 Task: For heading Use Nunito with green colour & bold.  font size for heading20,  'Change the font style of data to'Nunito and font size to 12,  Change the alignment of both headline & data to Align left In the sheet  DashboardFinSummarybook
Action: Mouse moved to (76, 138)
Screenshot: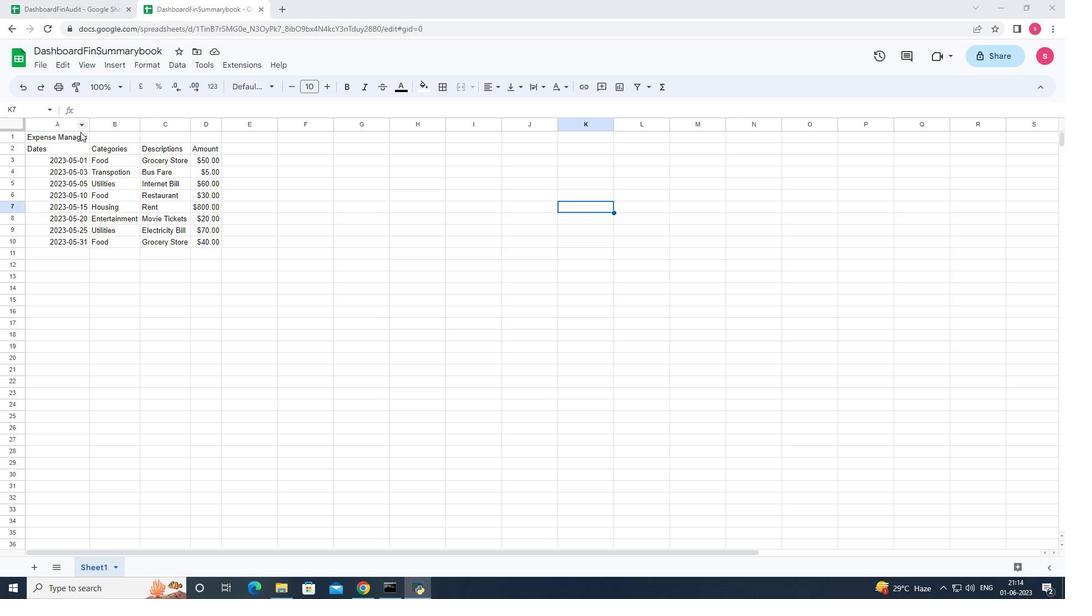 
Action: Mouse pressed left at (76, 138)
Screenshot: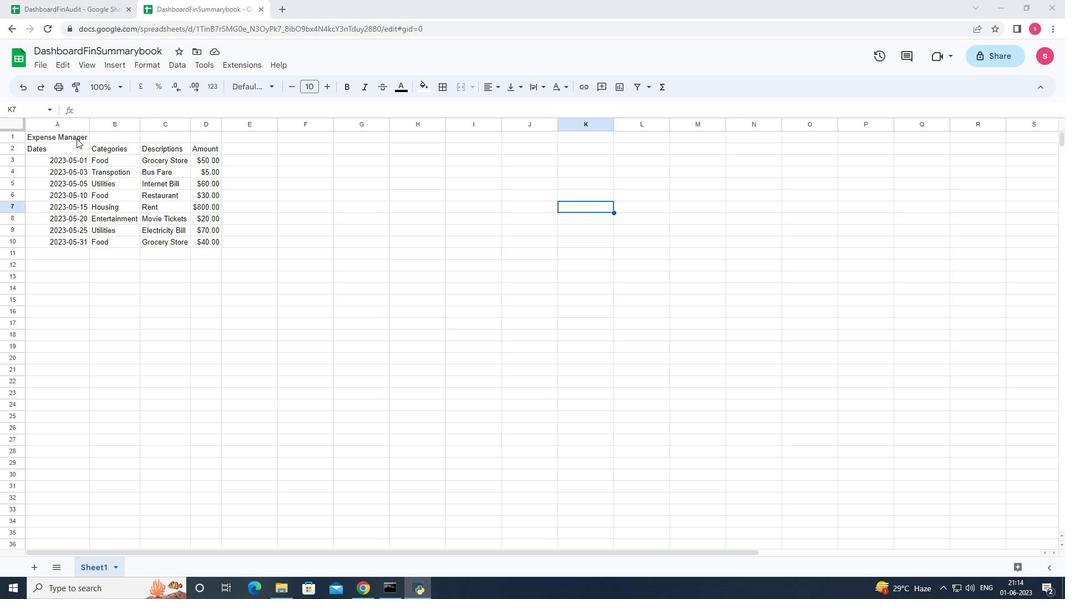 
Action: Mouse moved to (263, 91)
Screenshot: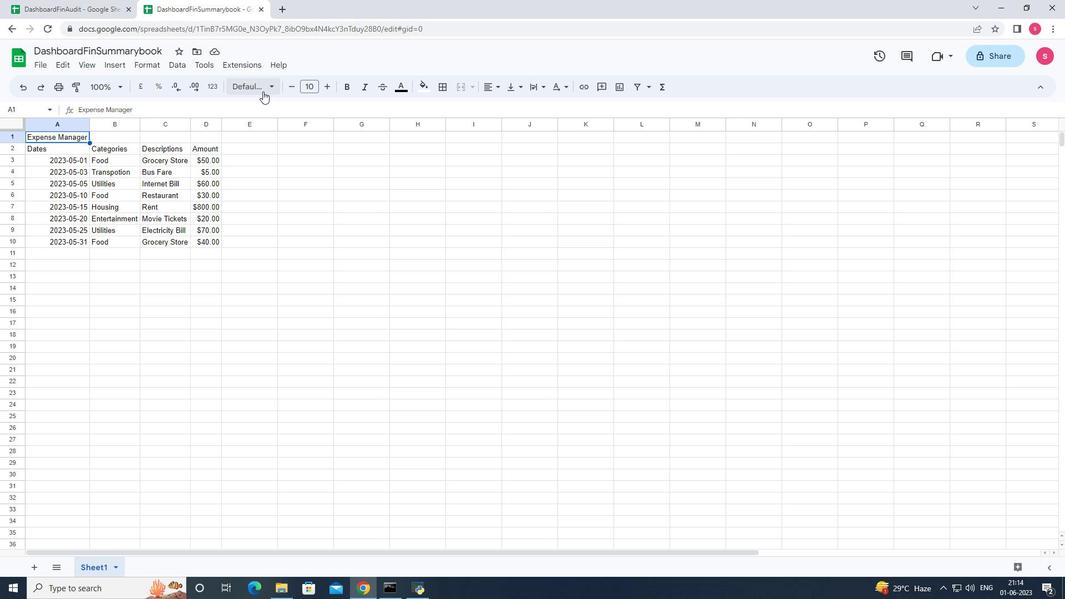 
Action: Mouse pressed left at (263, 91)
Screenshot: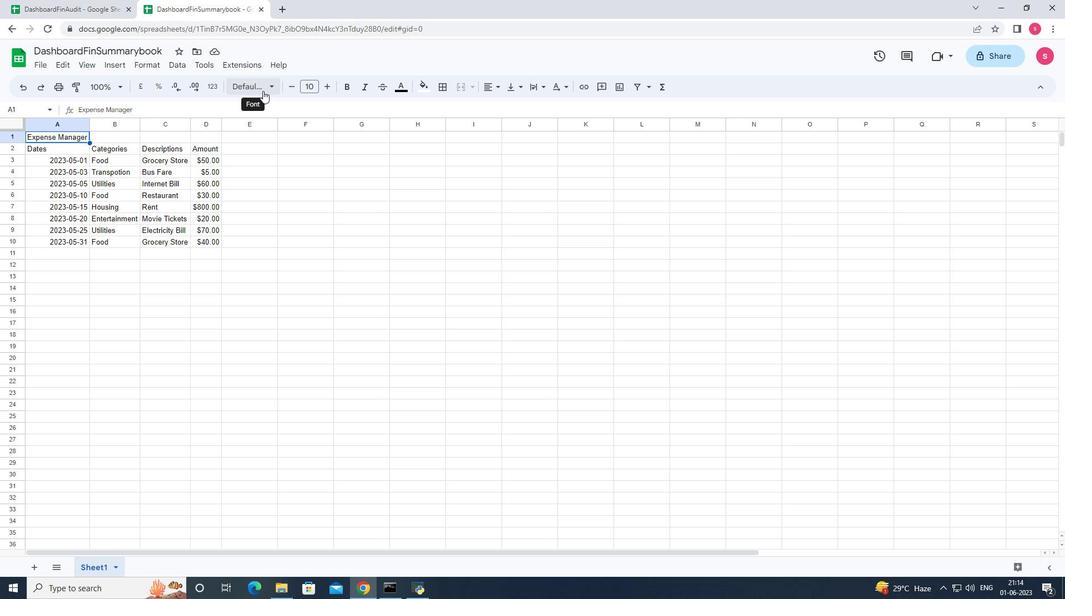 
Action: Mouse moved to (266, 513)
Screenshot: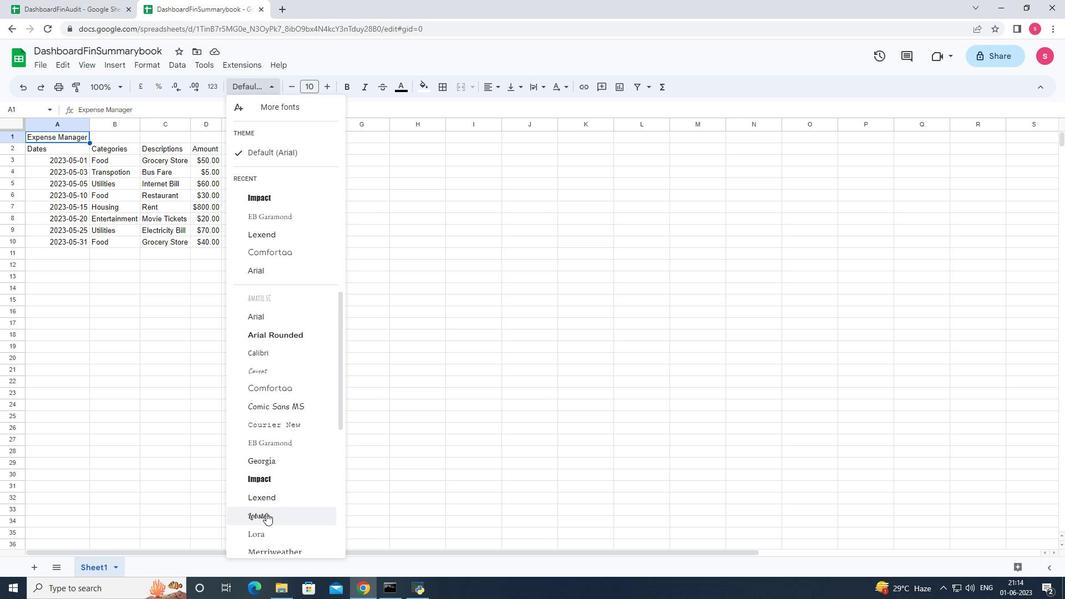 
Action: Mouse scrolled (266, 513) with delta (0, 0)
Screenshot: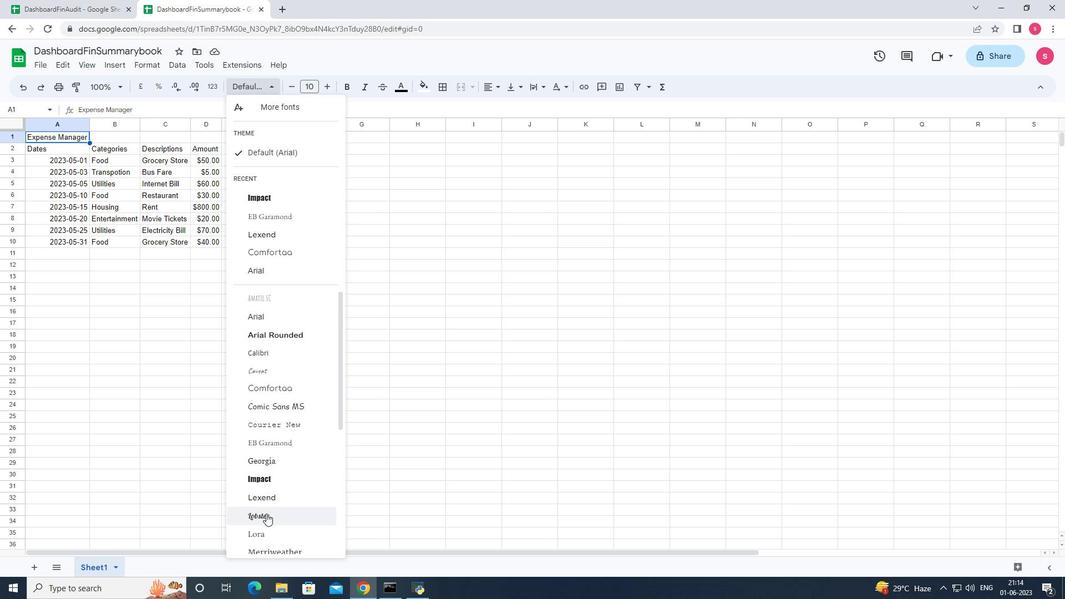 
Action: Mouse moved to (291, 365)
Screenshot: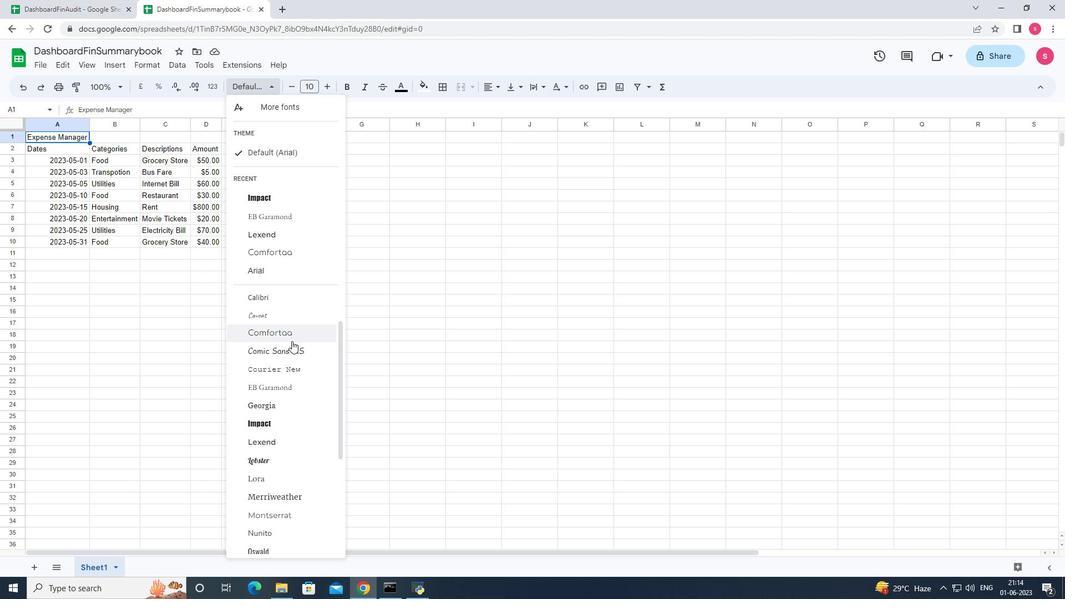 
Action: Mouse scrolled (291, 365) with delta (0, 0)
Screenshot: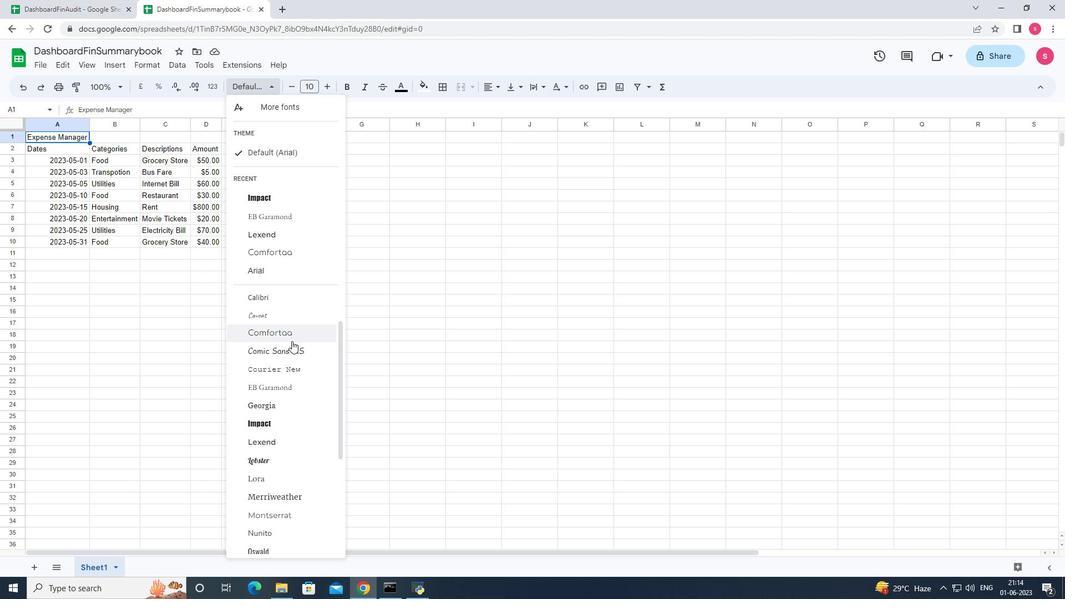 
Action: Mouse moved to (291, 413)
Screenshot: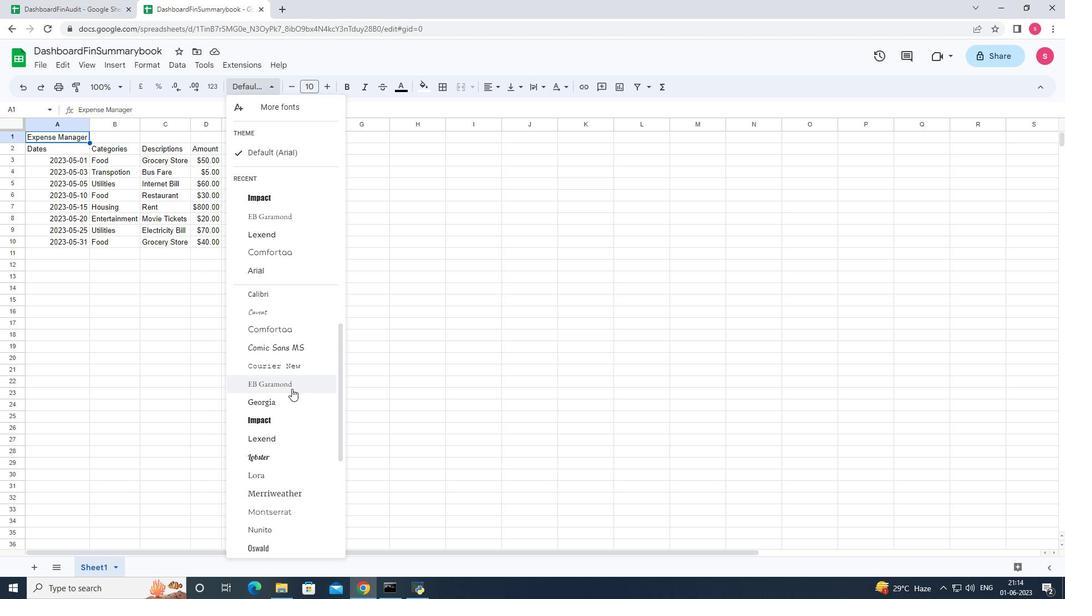 
Action: Mouse scrolled (291, 413) with delta (0, 0)
Screenshot: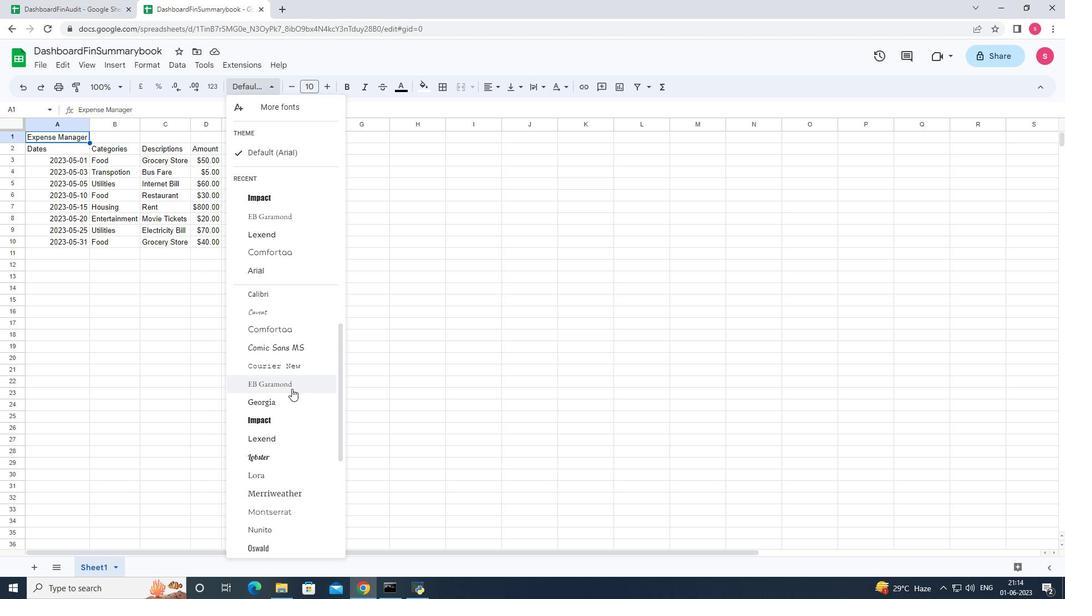 
Action: Mouse moved to (295, 422)
Screenshot: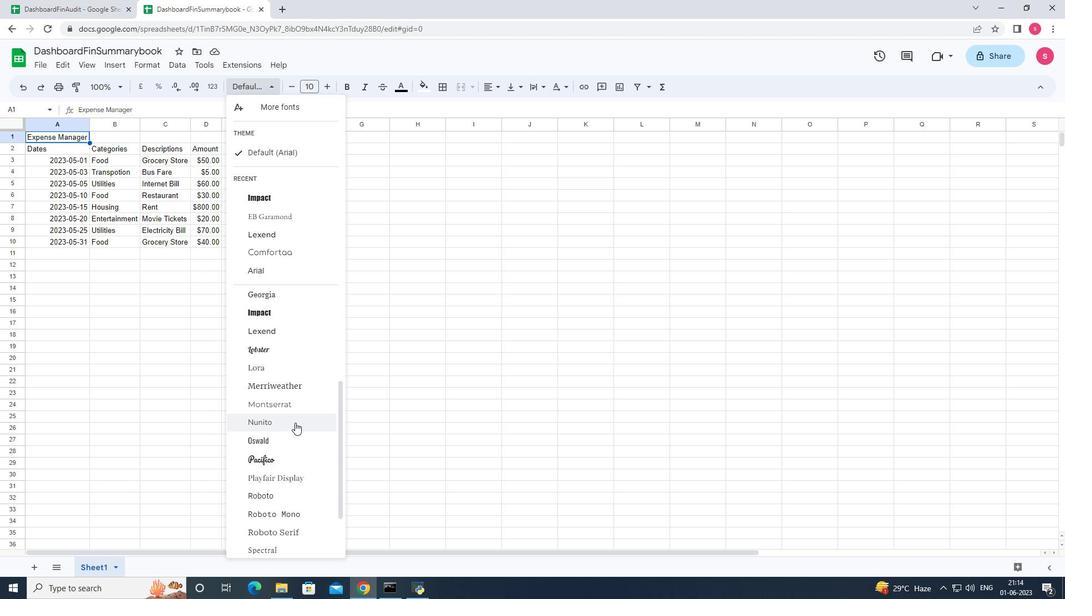 
Action: Mouse pressed left at (295, 422)
Screenshot: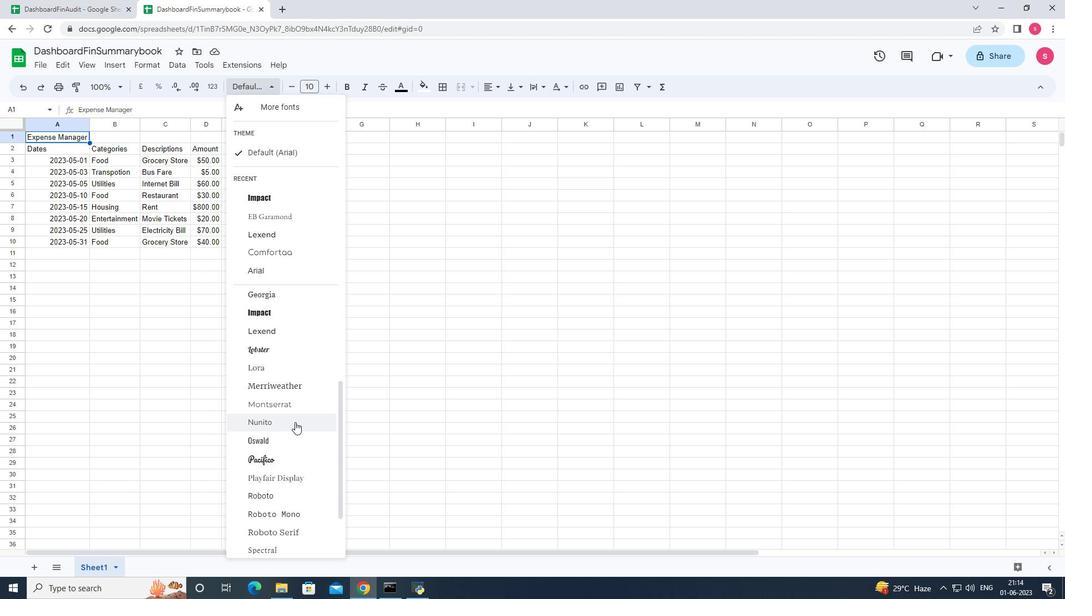 
Action: Mouse moved to (408, 87)
Screenshot: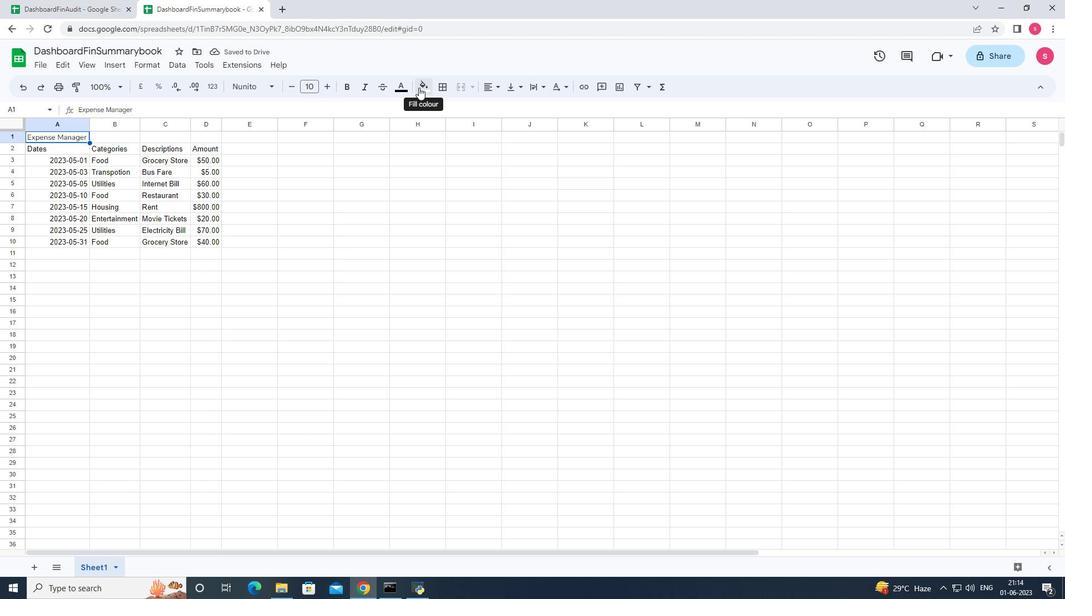 
Action: Mouse pressed left at (408, 87)
Screenshot: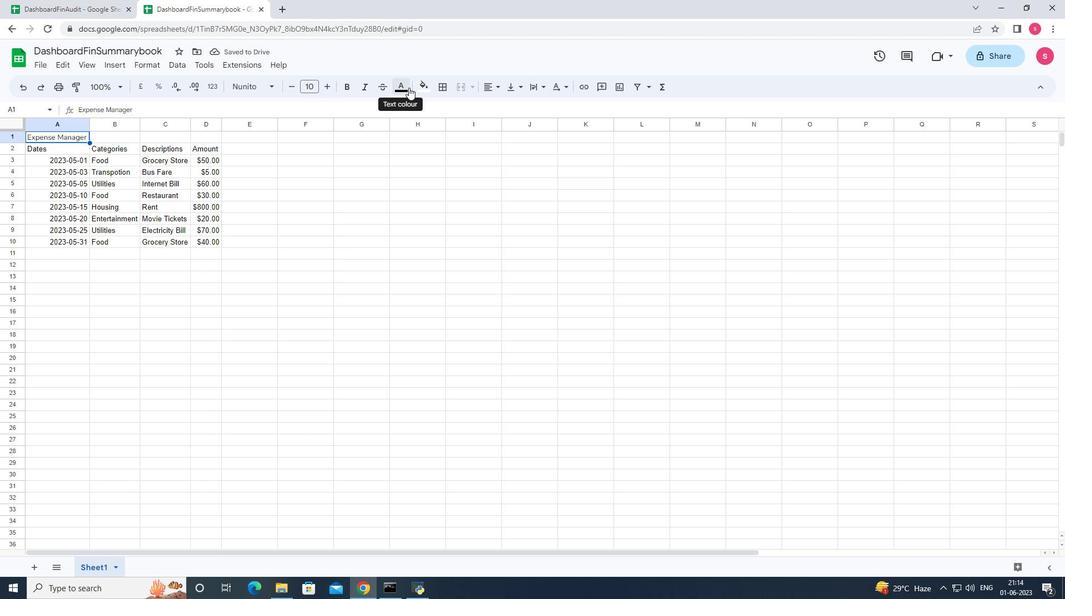 
Action: Mouse moved to (455, 138)
Screenshot: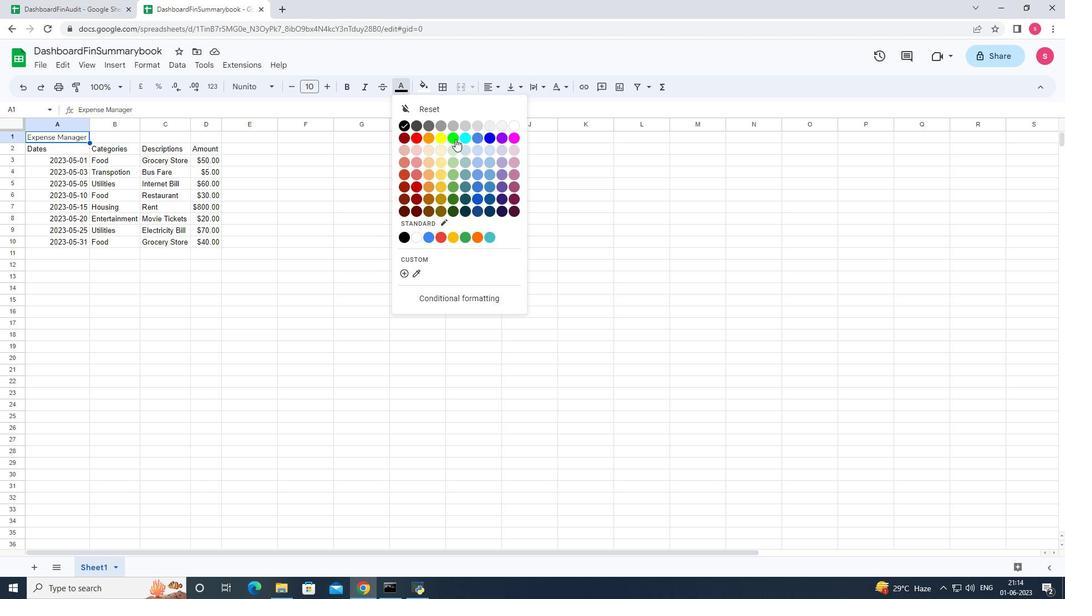 
Action: Mouse pressed left at (455, 138)
Screenshot: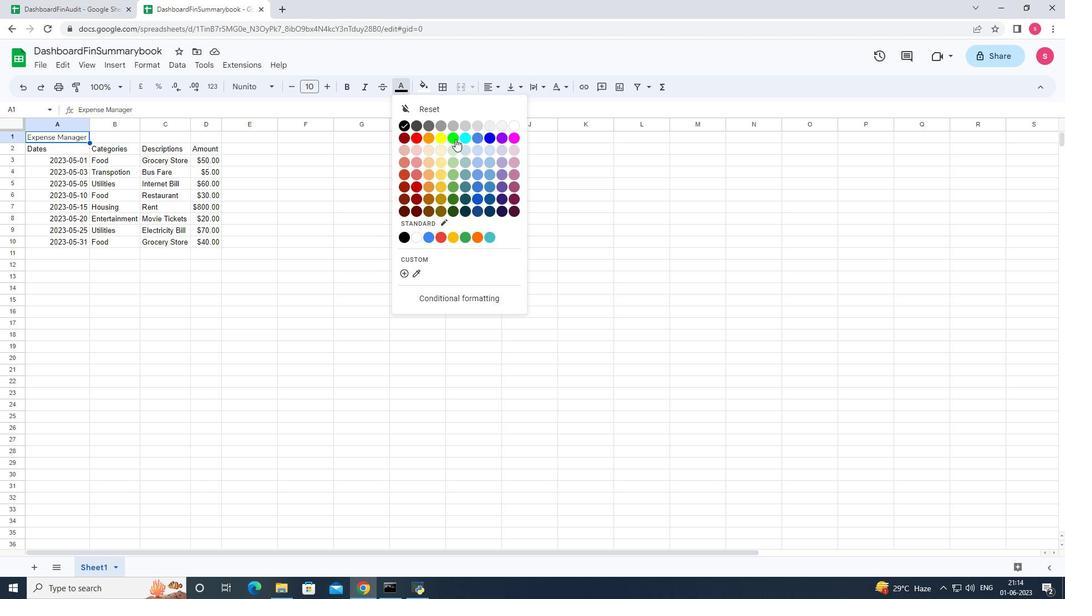 
Action: Mouse moved to (349, 92)
Screenshot: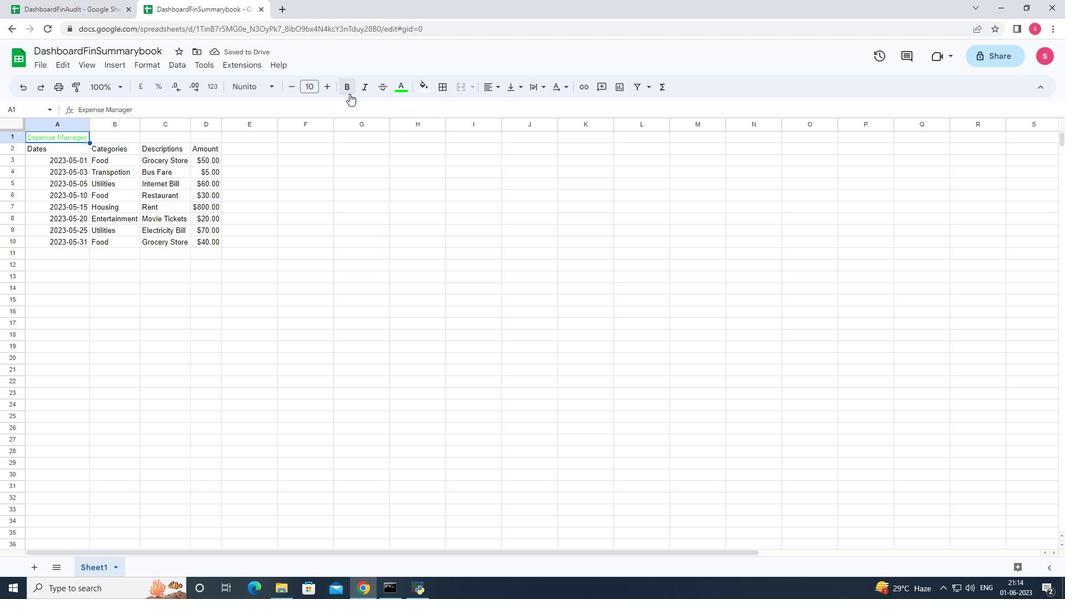 
Action: Mouse pressed left at (349, 92)
Screenshot: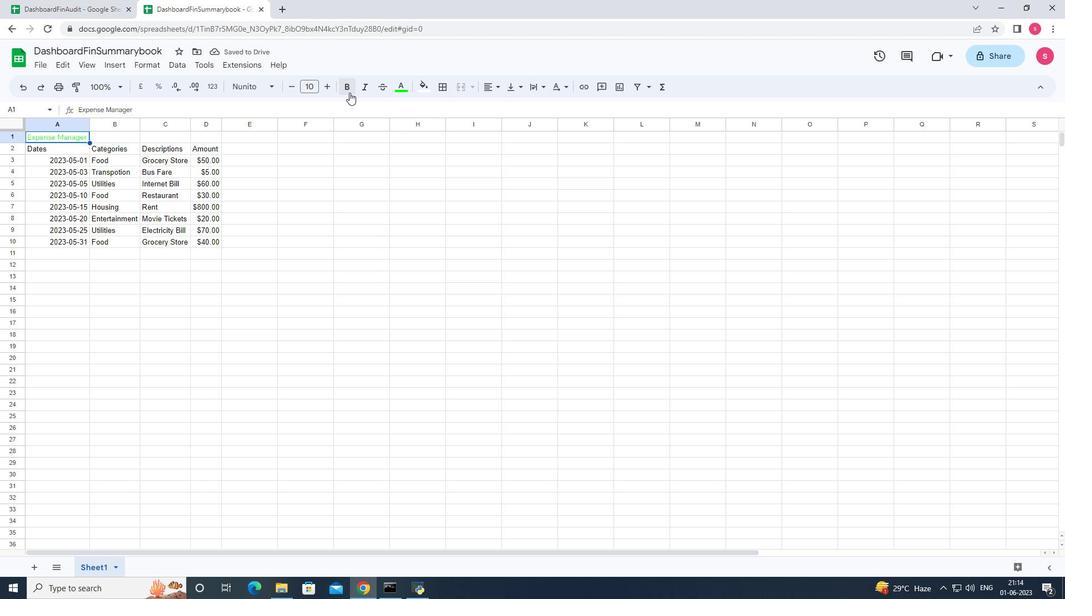 
Action: Mouse moved to (327, 92)
Screenshot: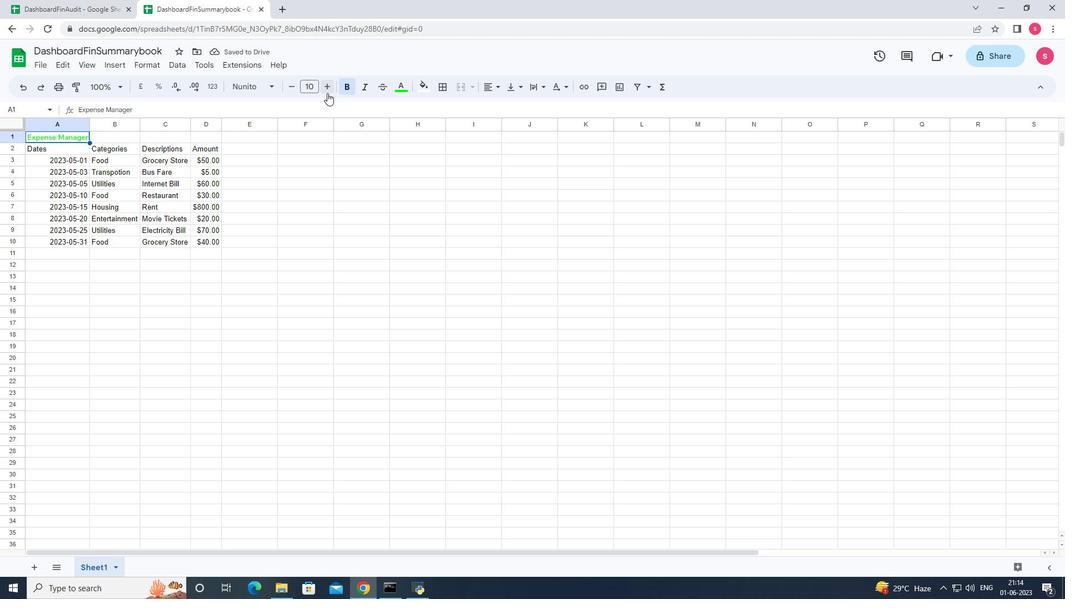 
Action: Mouse pressed left at (327, 92)
Screenshot: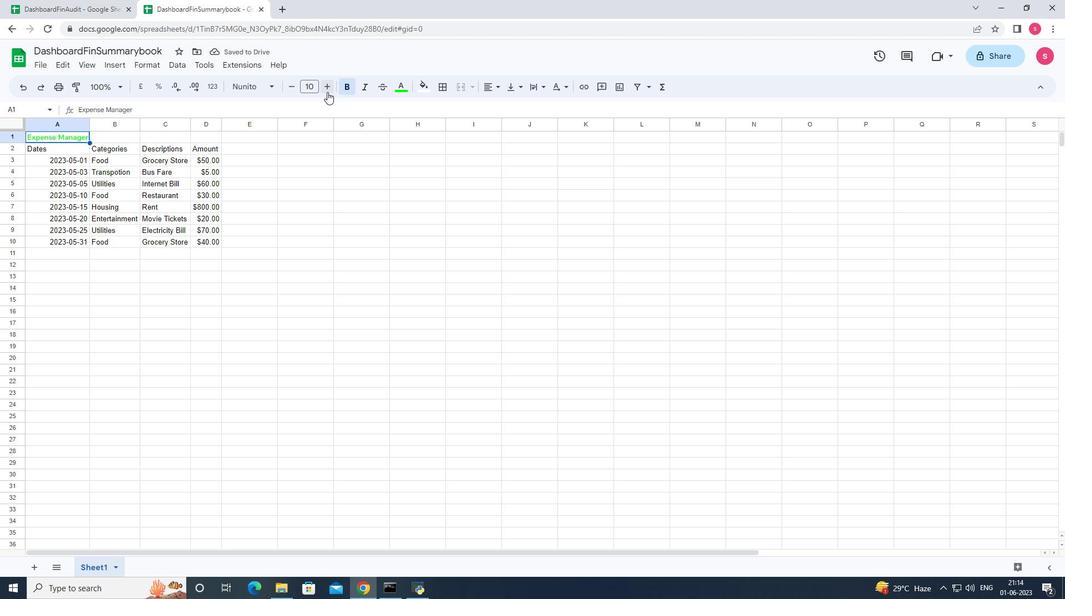 
Action: Mouse pressed left at (327, 92)
Screenshot: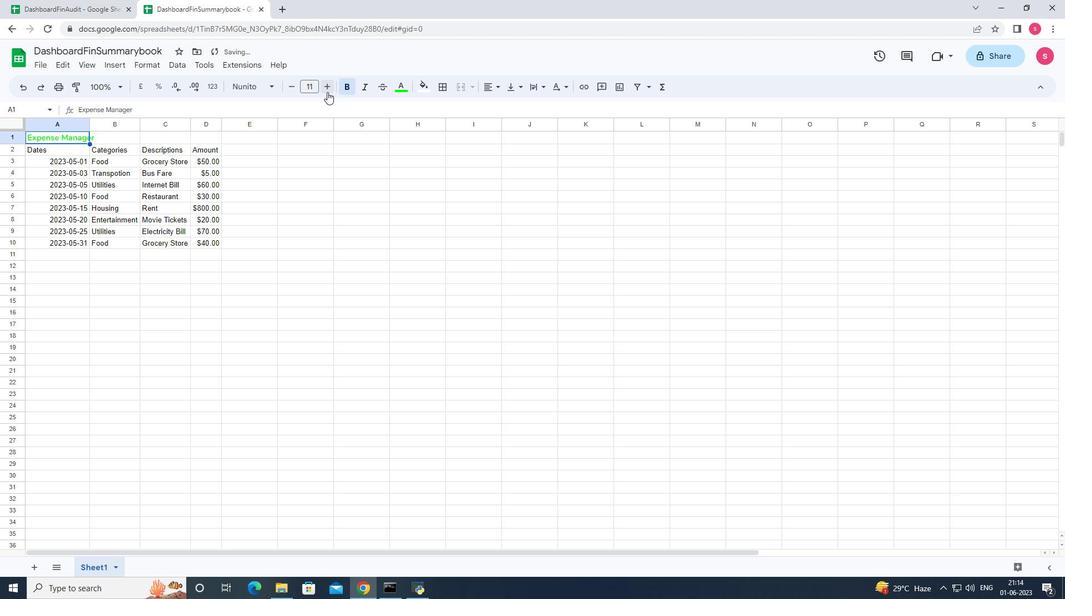 
Action: Mouse pressed left at (327, 92)
Screenshot: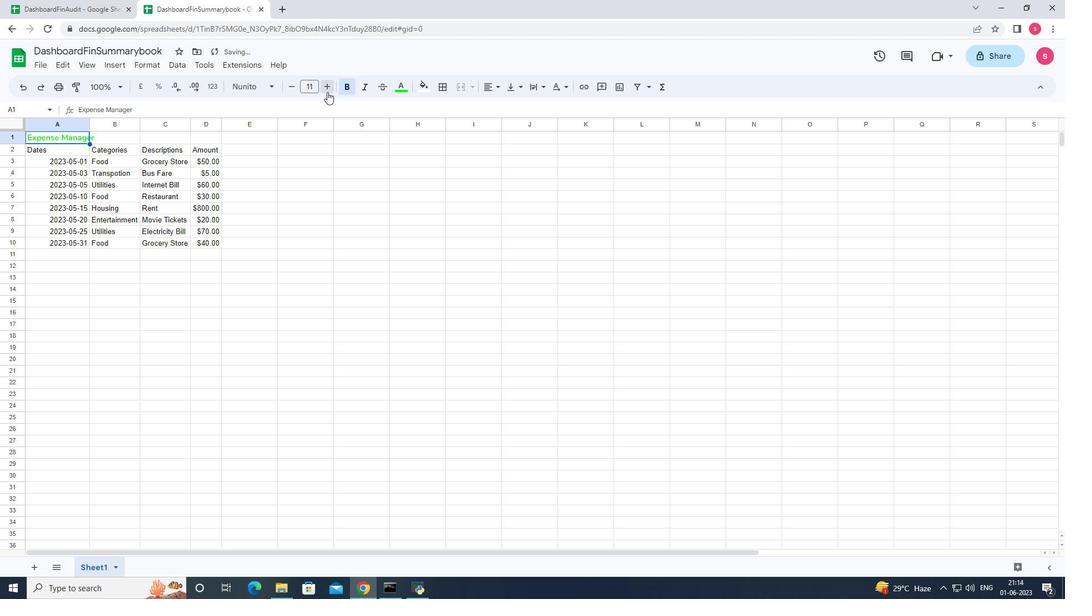 
Action: Mouse pressed left at (327, 92)
Screenshot: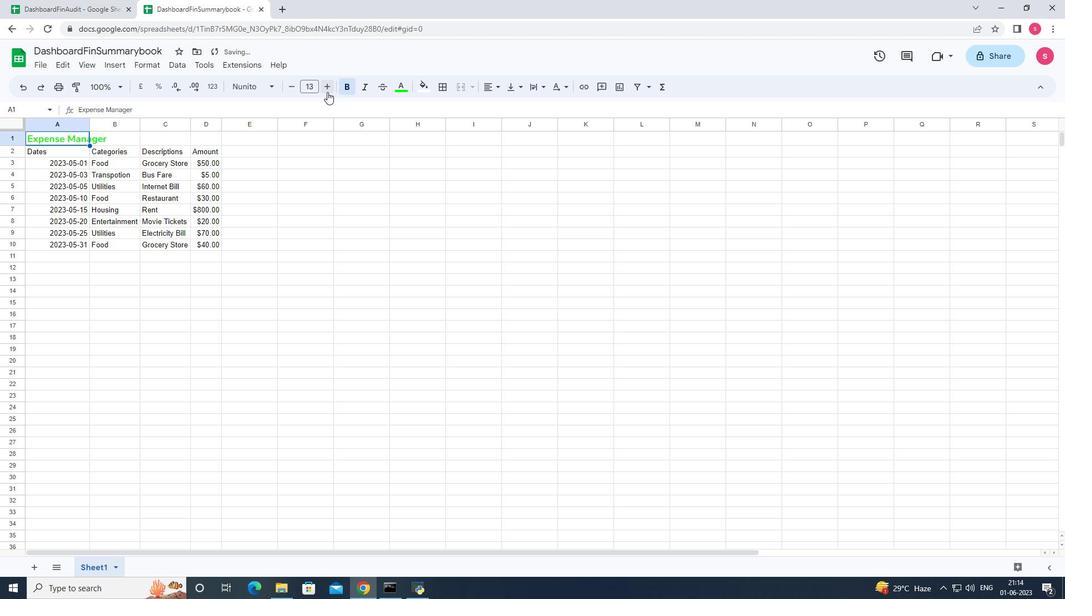 
Action: Mouse pressed left at (327, 92)
Screenshot: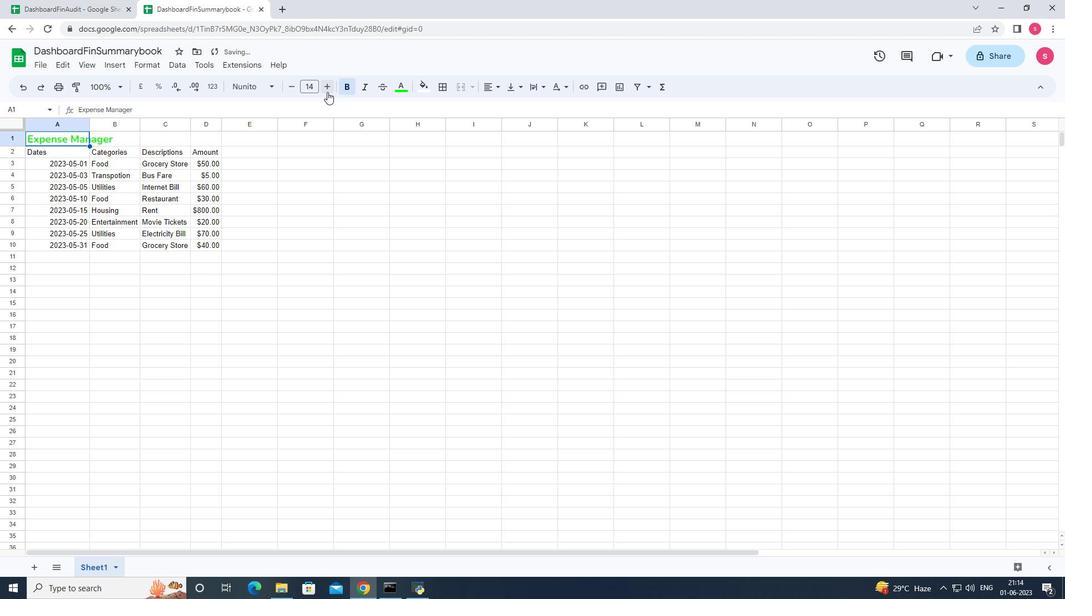 
Action: Mouse pressed left at (327, 92)
Screenshot: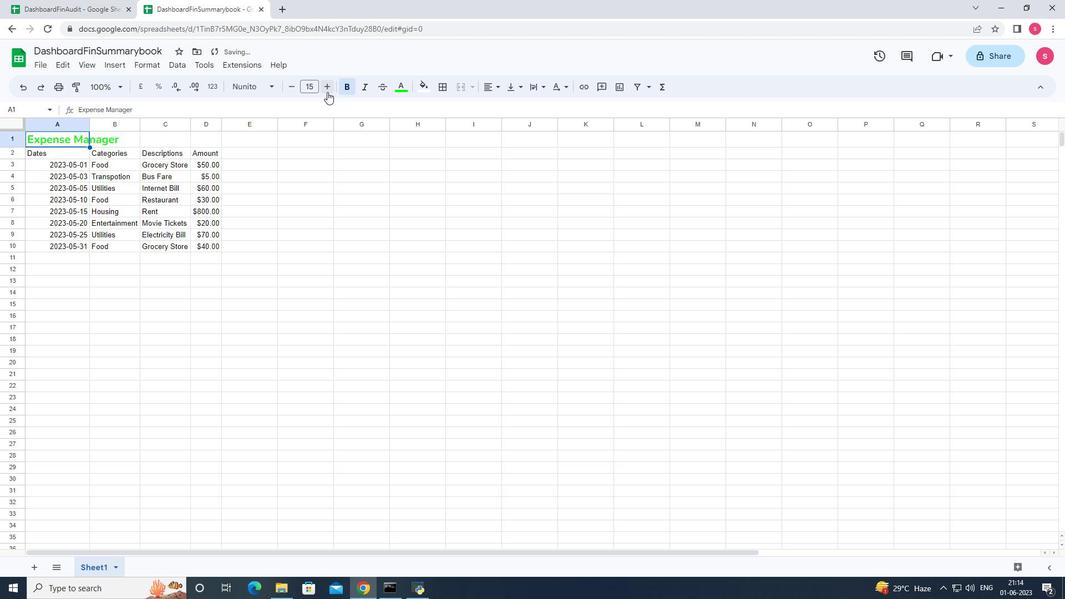 
Action: Mouse pressed left at (327, 92)
Screenshot: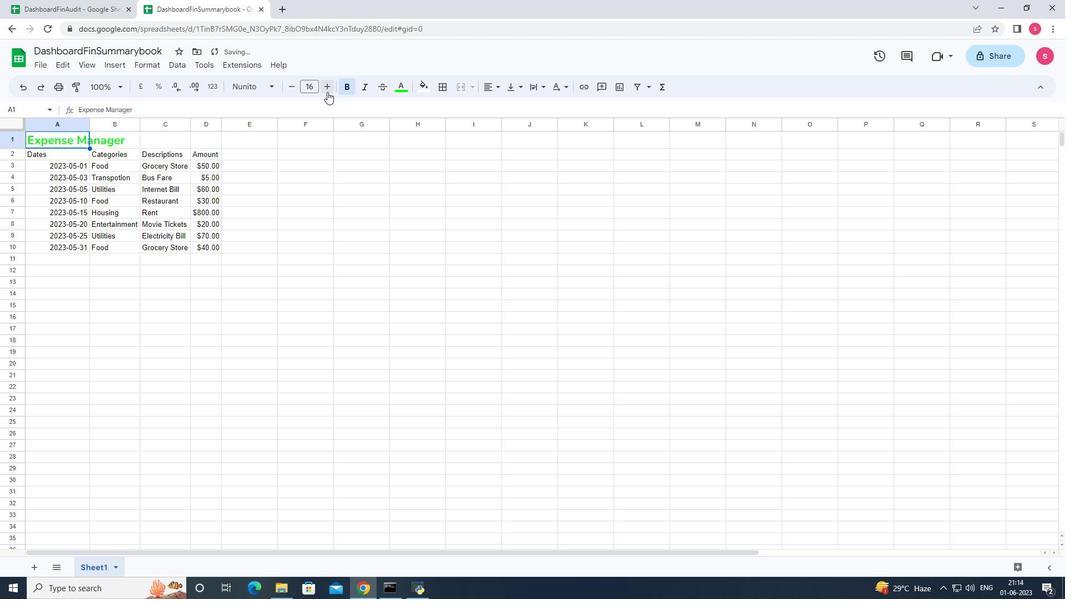 
Action: Mouse pressed left at (327, 92)
Screenshot: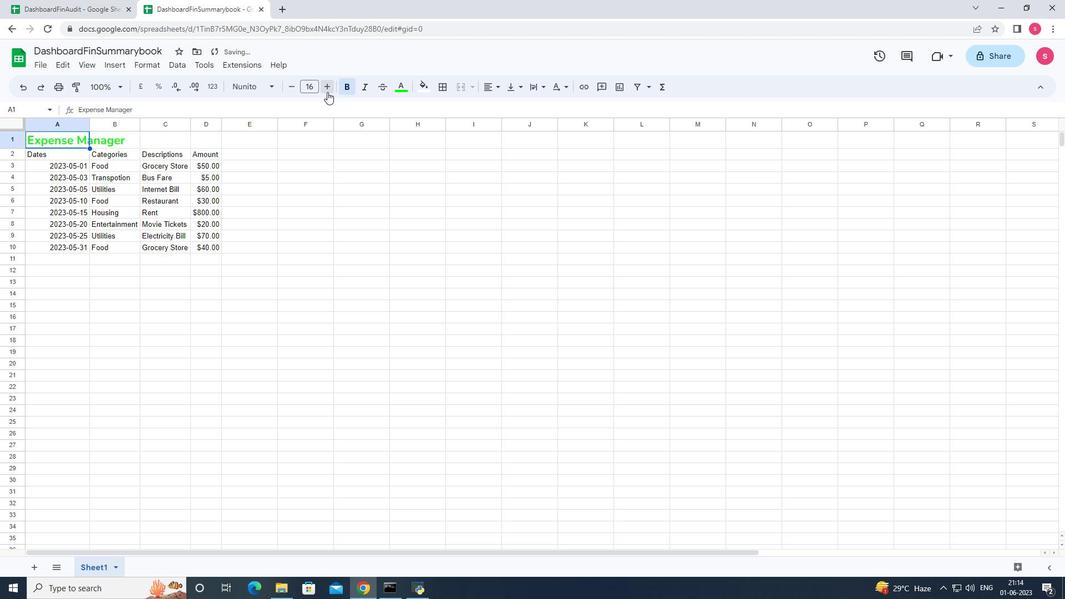
Action: Mouse pressed left at (327, 92)
Screenshot: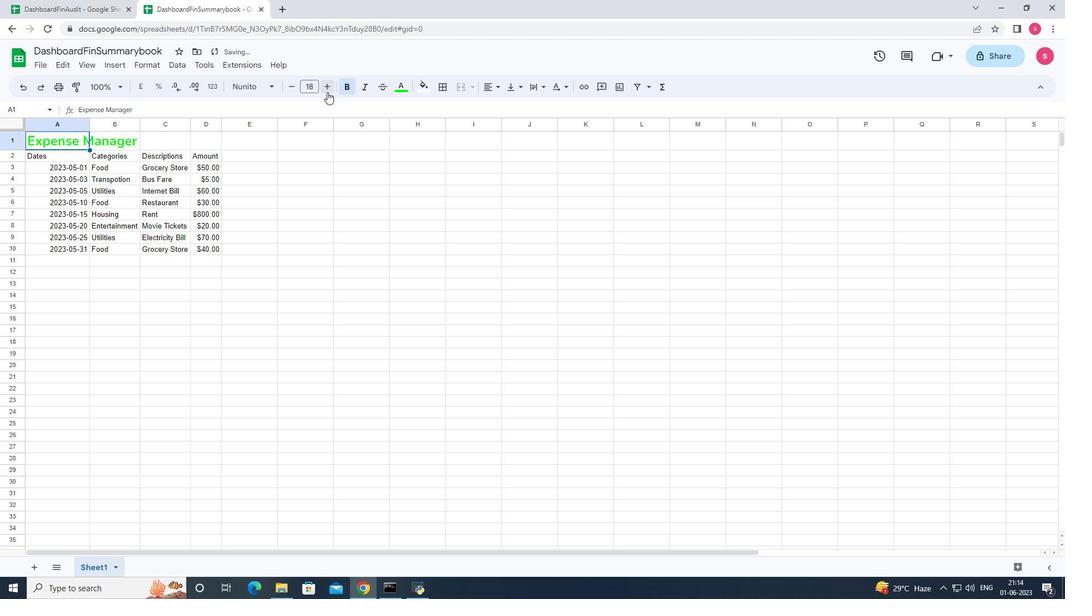 
Action: Mouse pressed left at (327, 92)
Screenshot: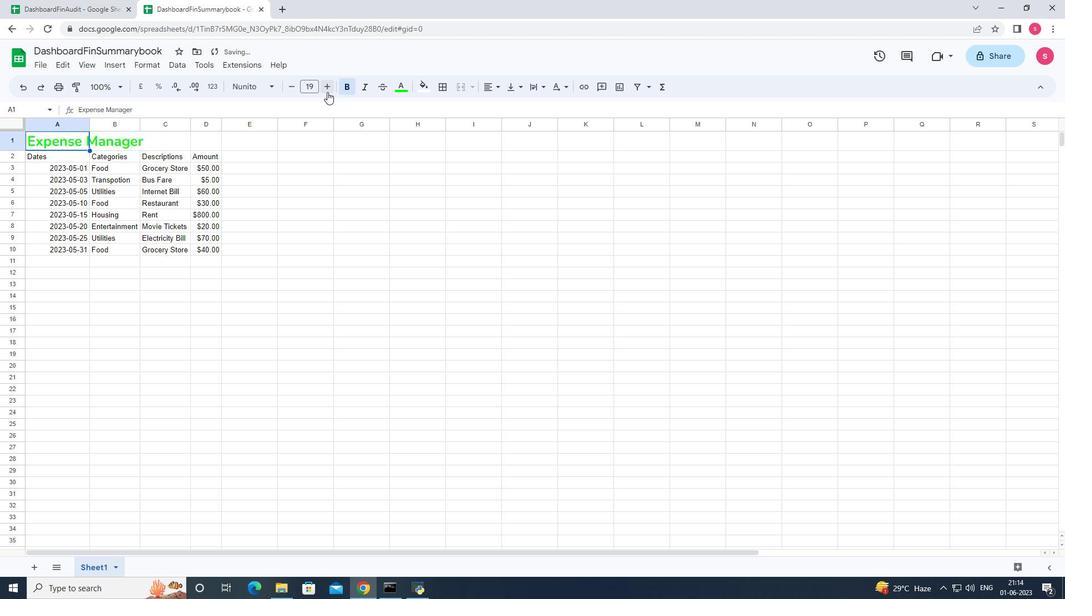 
Action: Mouse moved to (373, 253)
Screenshot: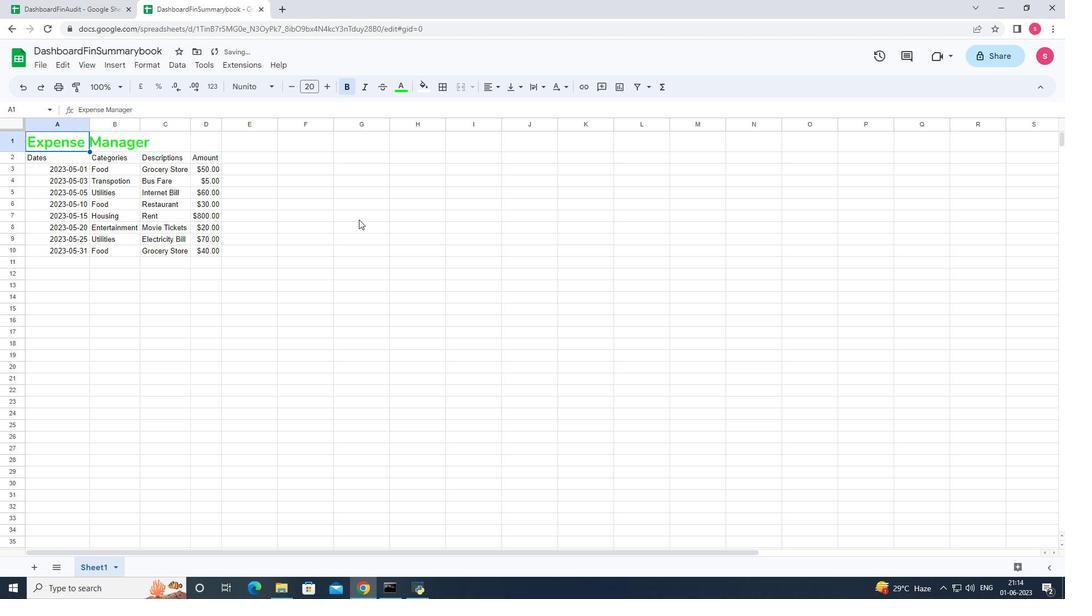 
Action: Mouse pressed left at (373, 253)
Screenshot: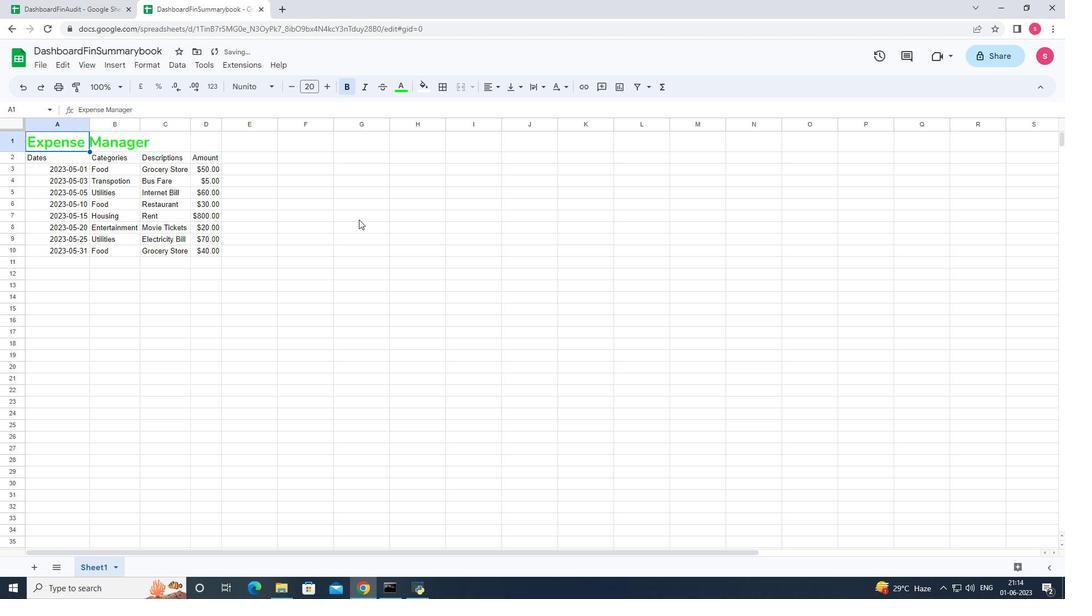 
Action: Mouse moved to (31, 158)
Screenshot: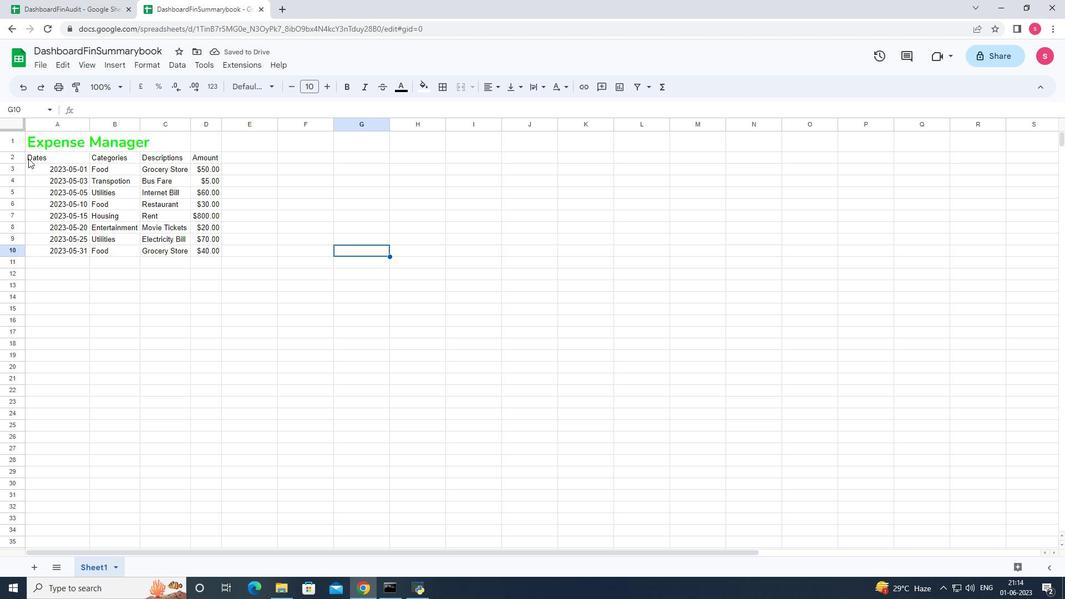 
Action: Mouse pressed left at (31, 158)
Screenshot: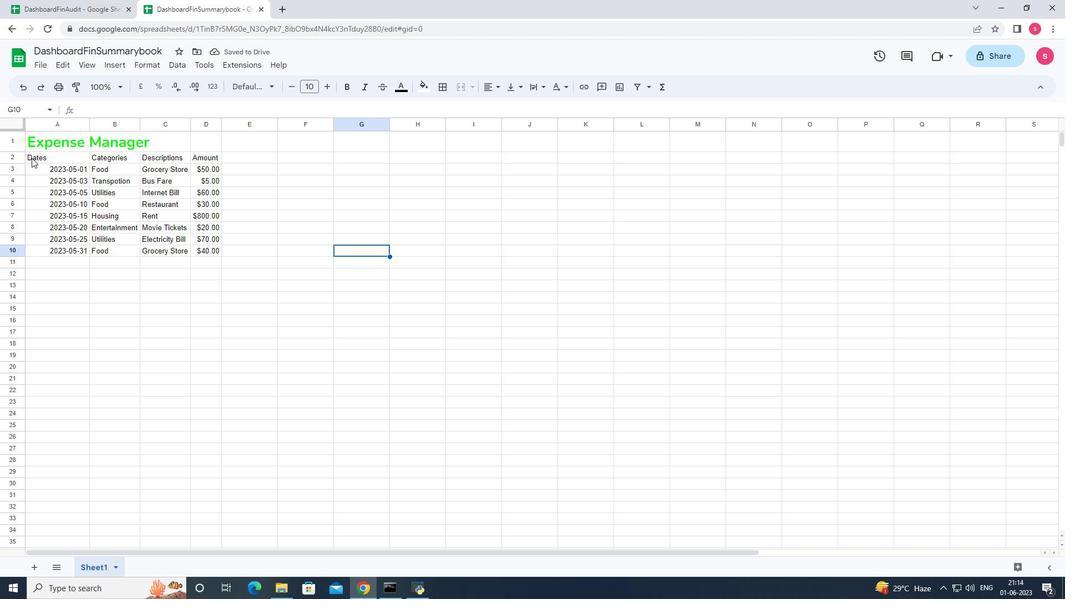 
Action: Mouse moved to (258, 91)
Screenshot: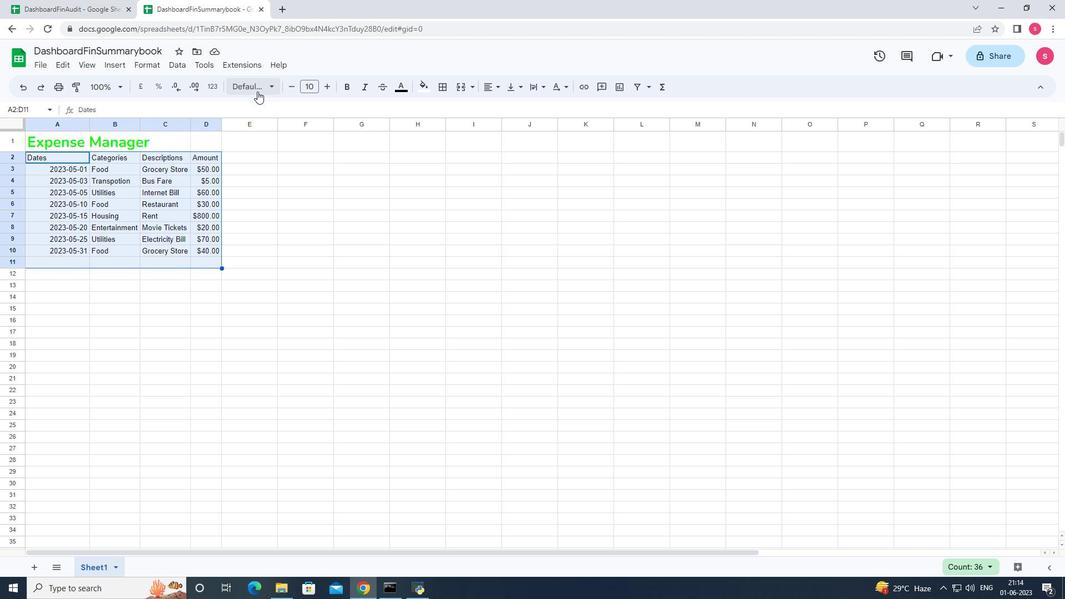 
Action: Mouse pressed left at (258, 91)
Screenshot: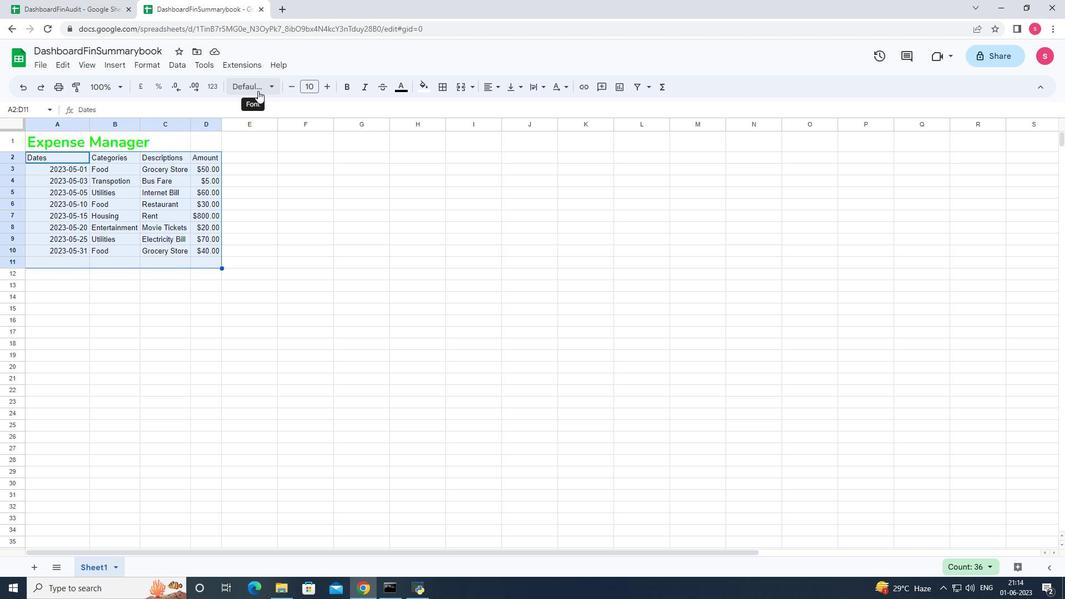 
Action: Mouse moved to (248, 367)
Screenshot: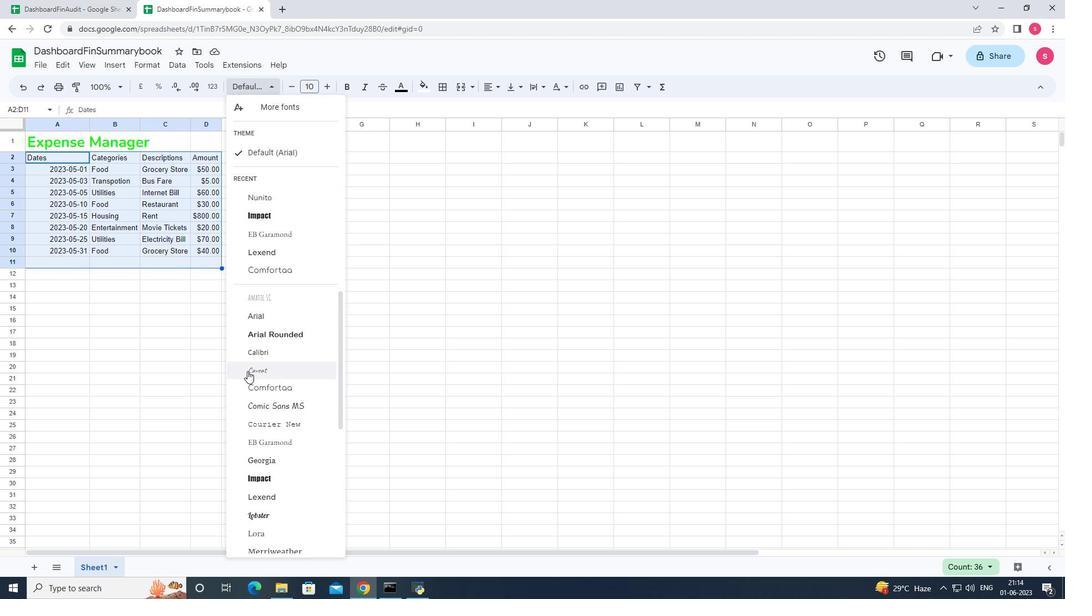 
Action: Mouse scrolled (248, 367) with delta (0, 0)
Screenshot: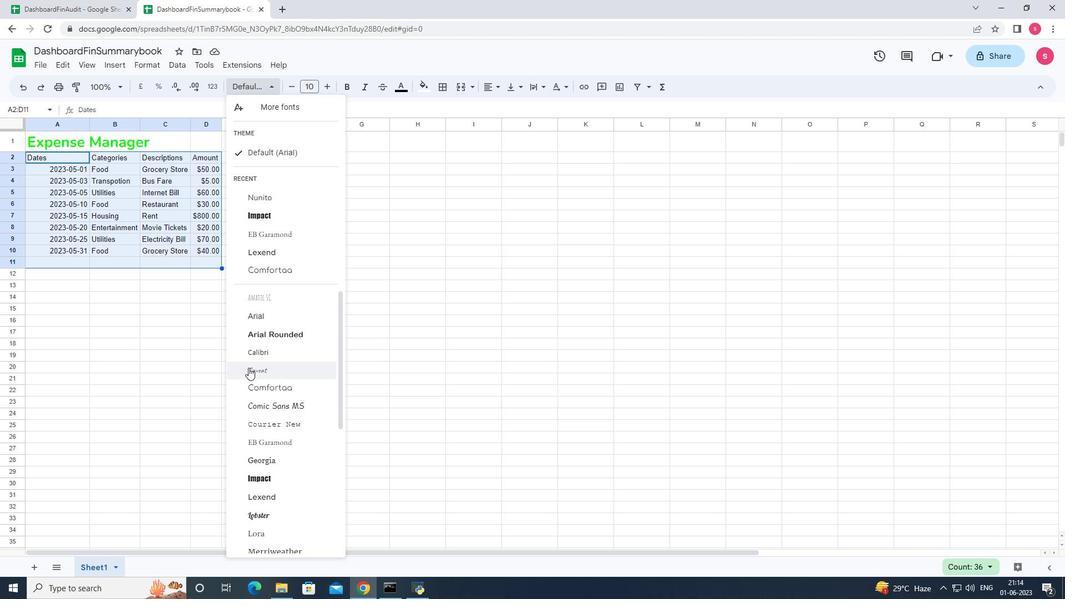 
Action: Mouse scrolled (248, 367) with delta (0, 0)
Screenshot: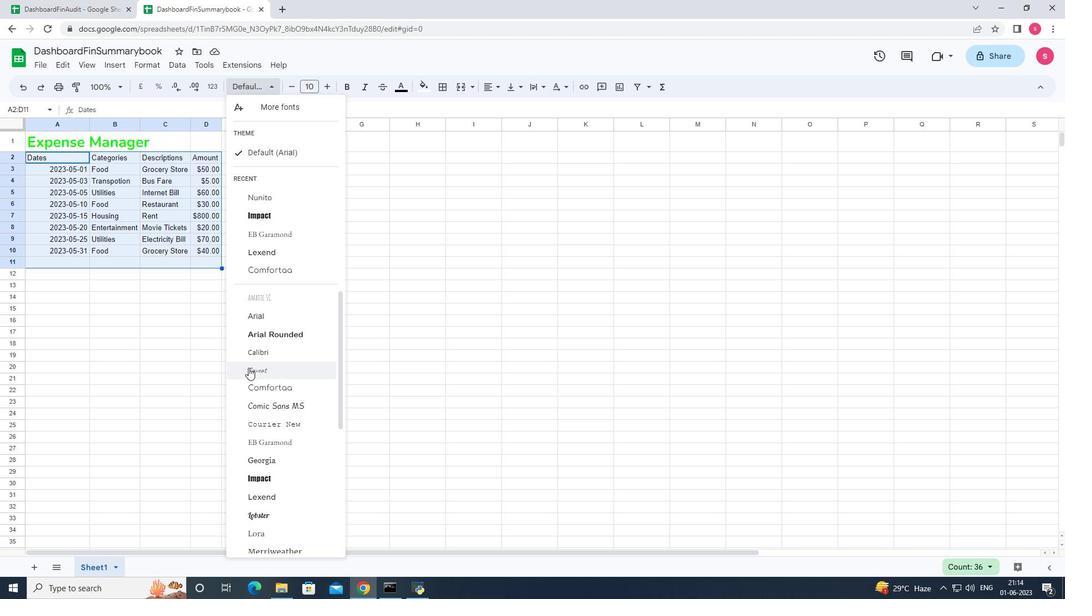 
Action: Mouse scrolled (248, 367) with delta (0, 0)
Screenshot: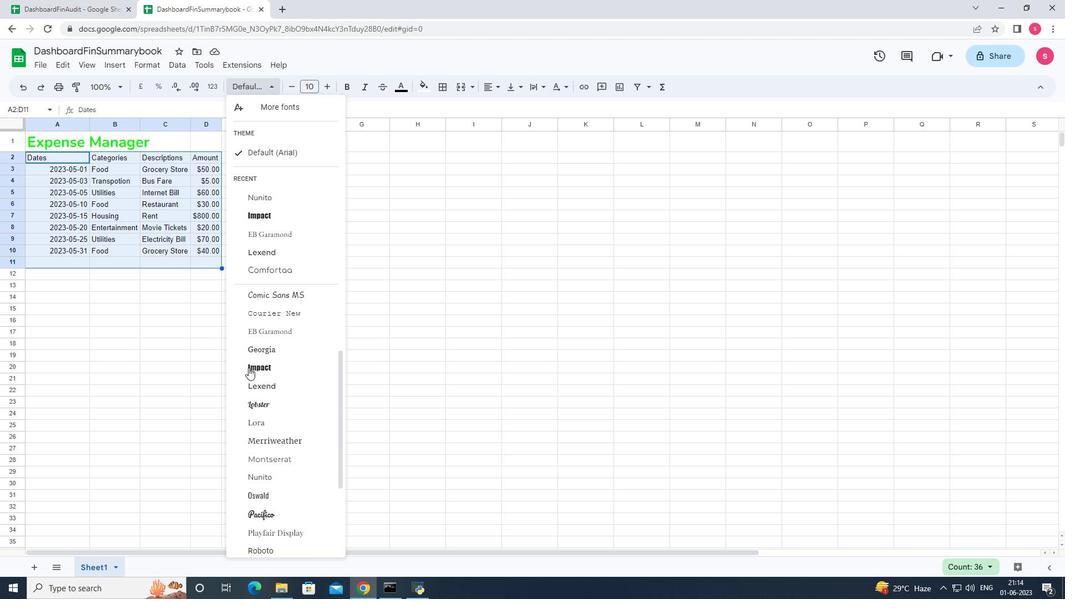 
Action: Mouse scrolled (248, 367) with delta (0, 0)
Screenshot: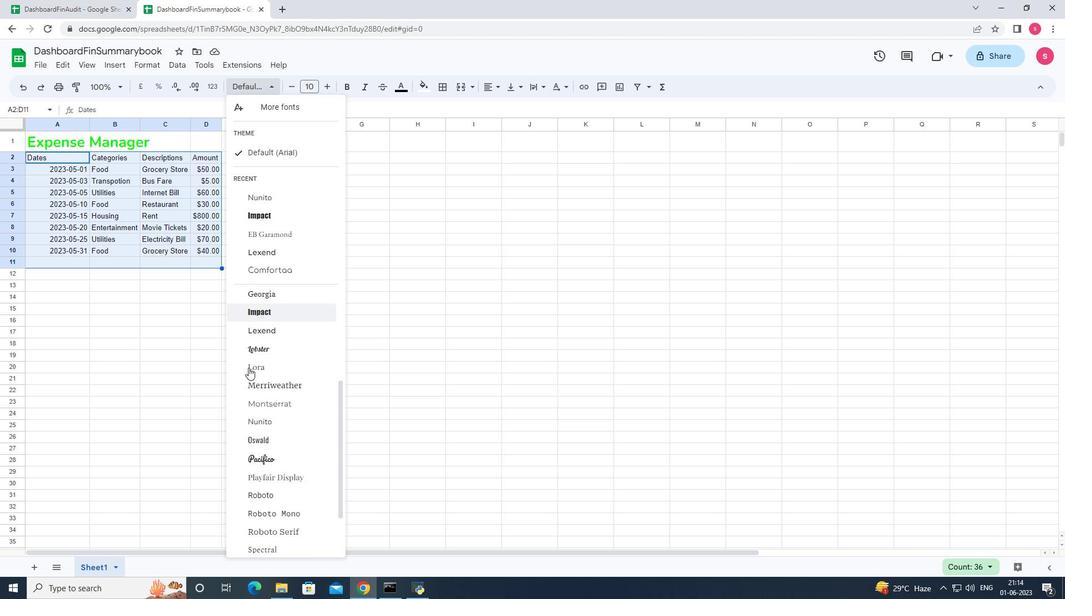 
Action: Mouse scrolled (248, 367) with delta (0, 0)
Screenshot: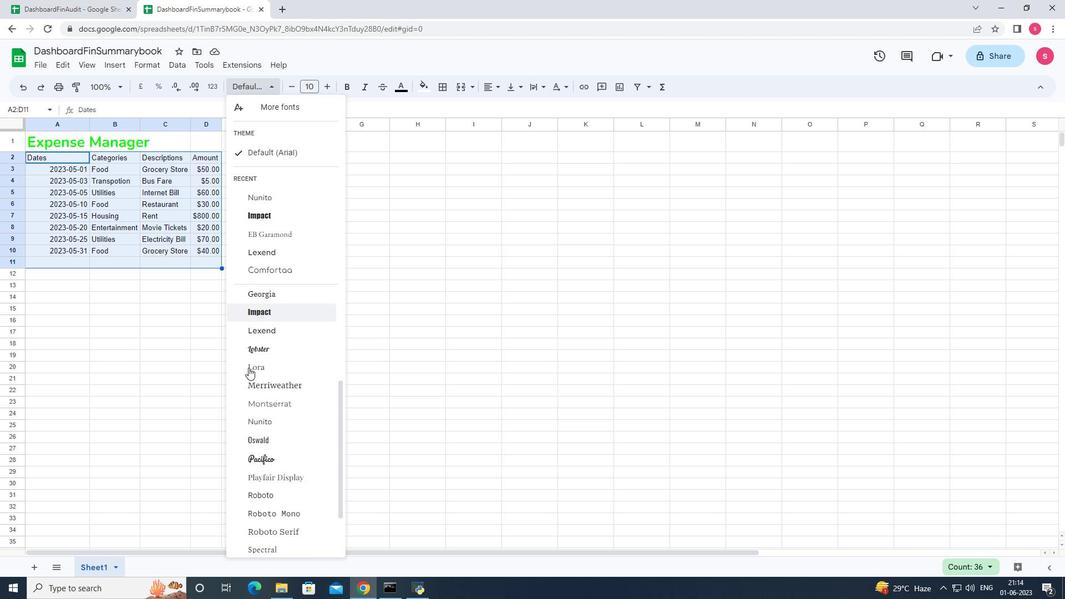 
Action: Mouse scrolled (248, 367) with delta (0, 0)
Screenshot: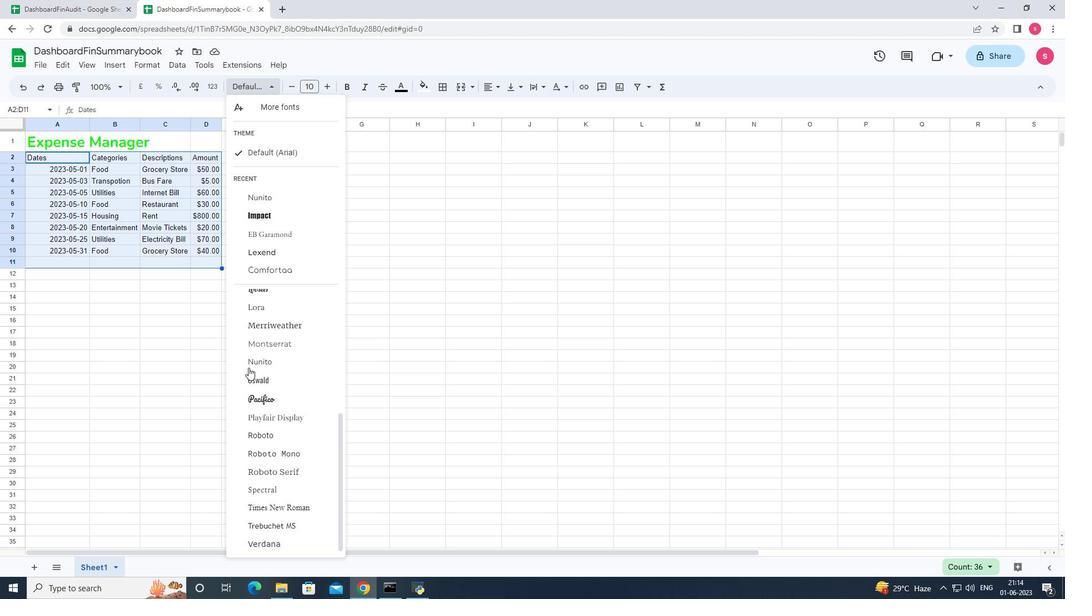 
Action: Mouse pressed left at (248, 367)
Screenshot: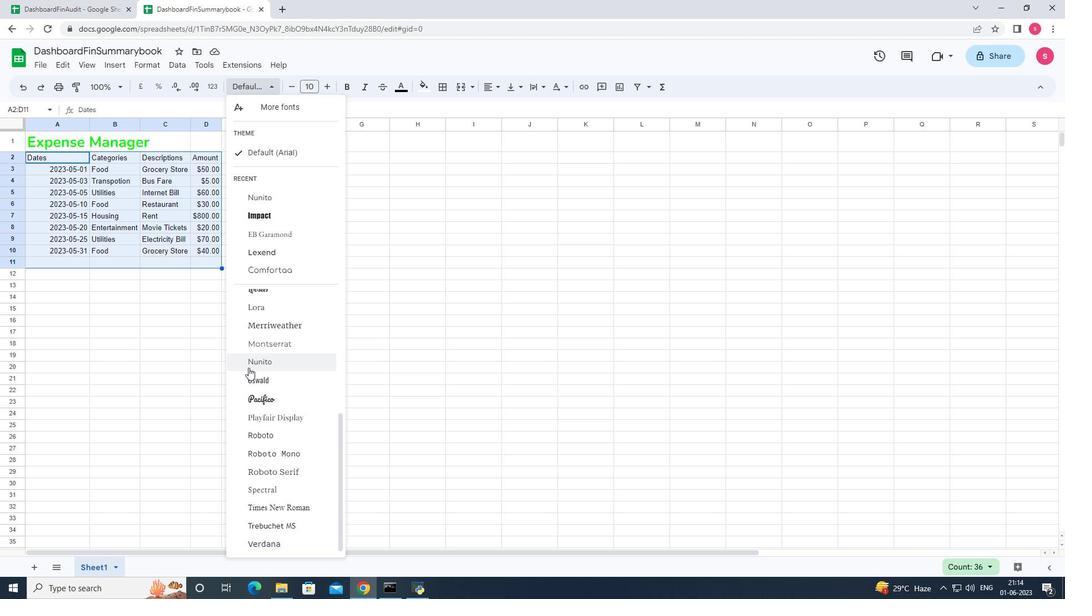 
Action: Mouse moved to (324, 91)
Screenshot: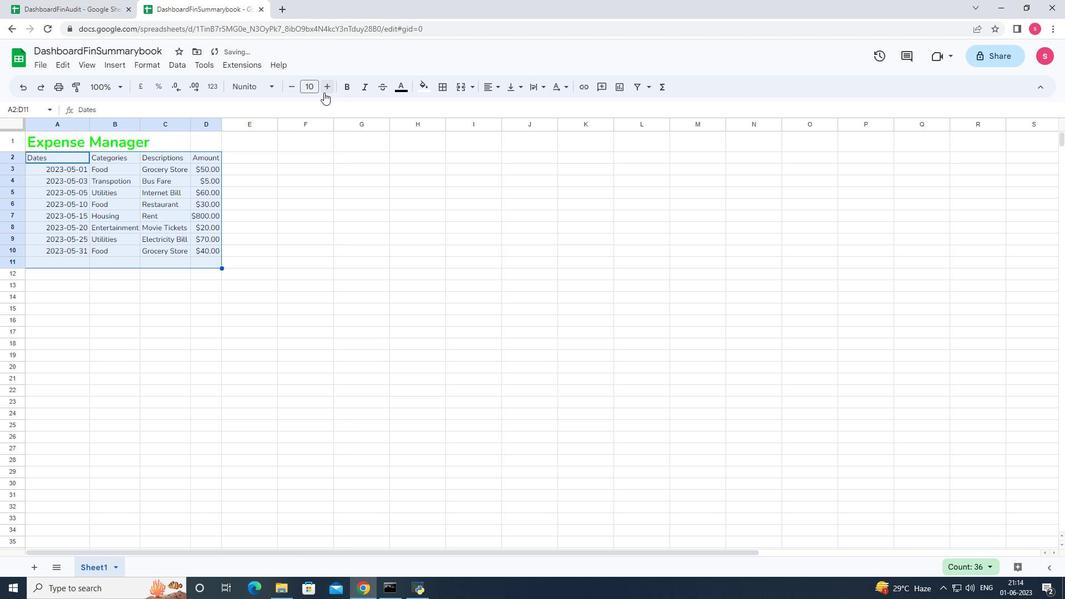 
Action: Mouse pressed left at (324, 91)
Screenshot: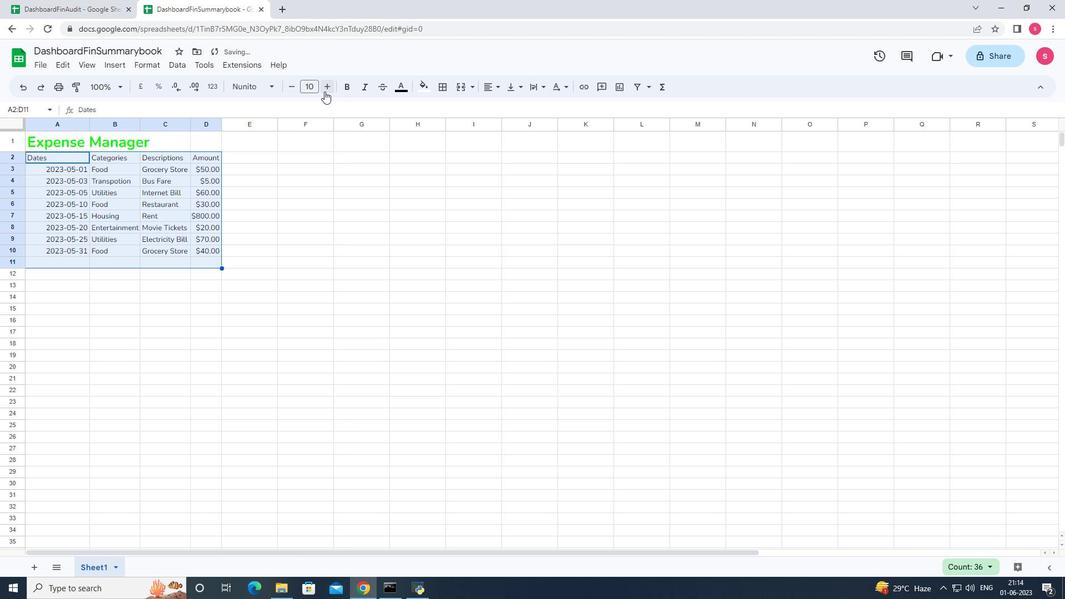 
Action: Mouse pressed left at (324, 91)
Screenshot: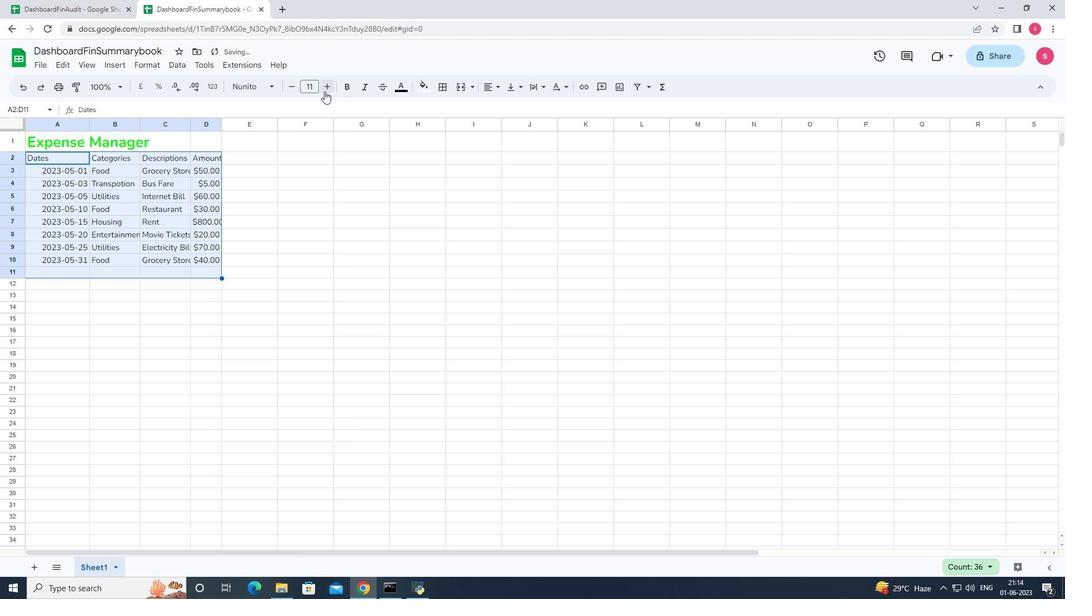 
Action: Mouse pressed left at (324, 91)
Screenshot: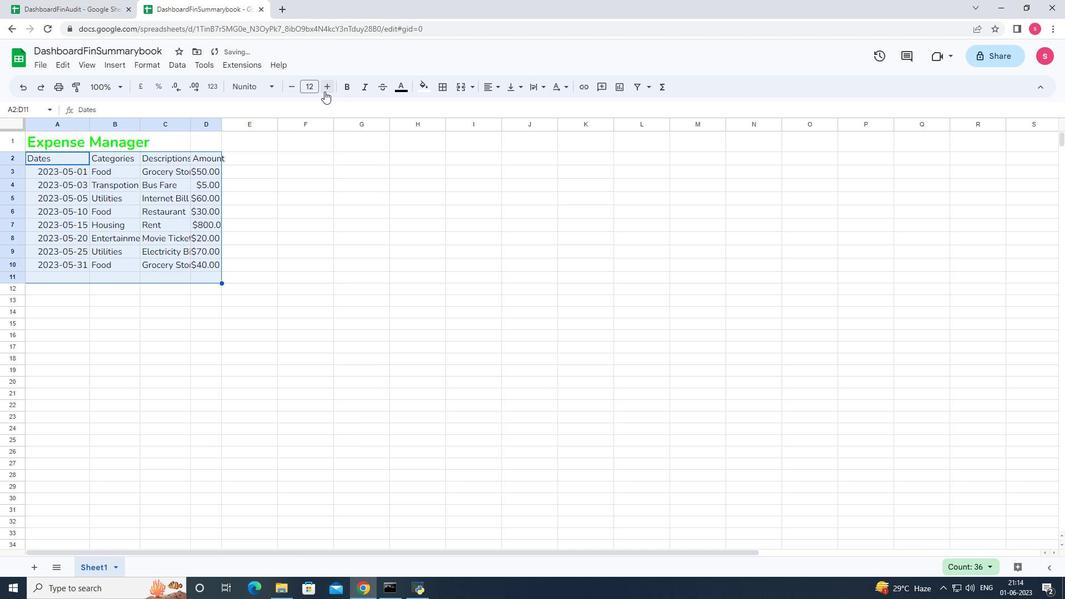 
Action: Mouse pressed left at (324, 91)
Screenshot: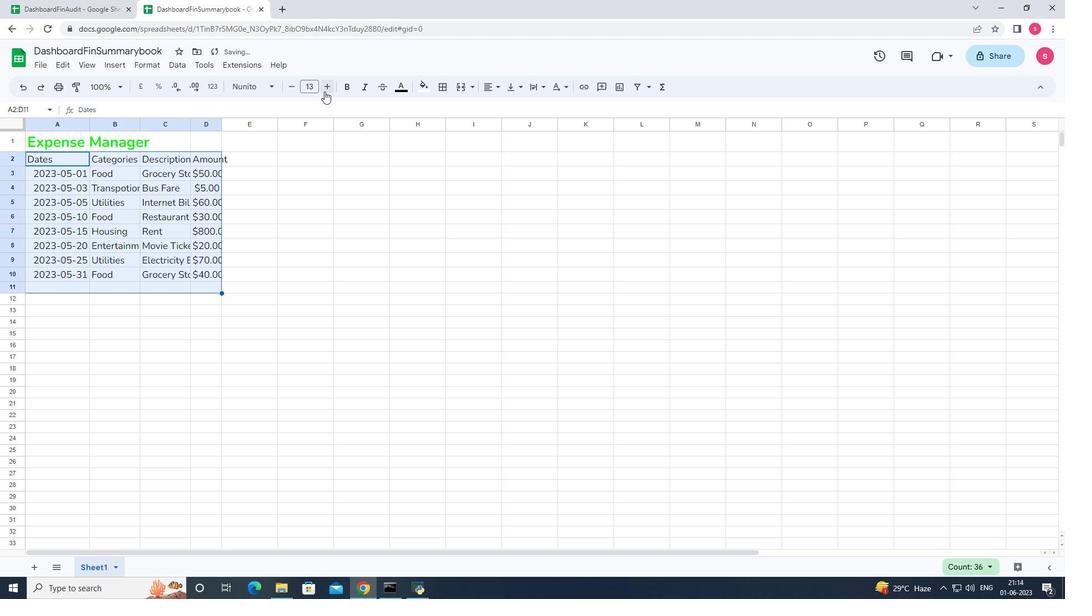 
Action: Mouse pressed left at (324, 91)
Screenshot: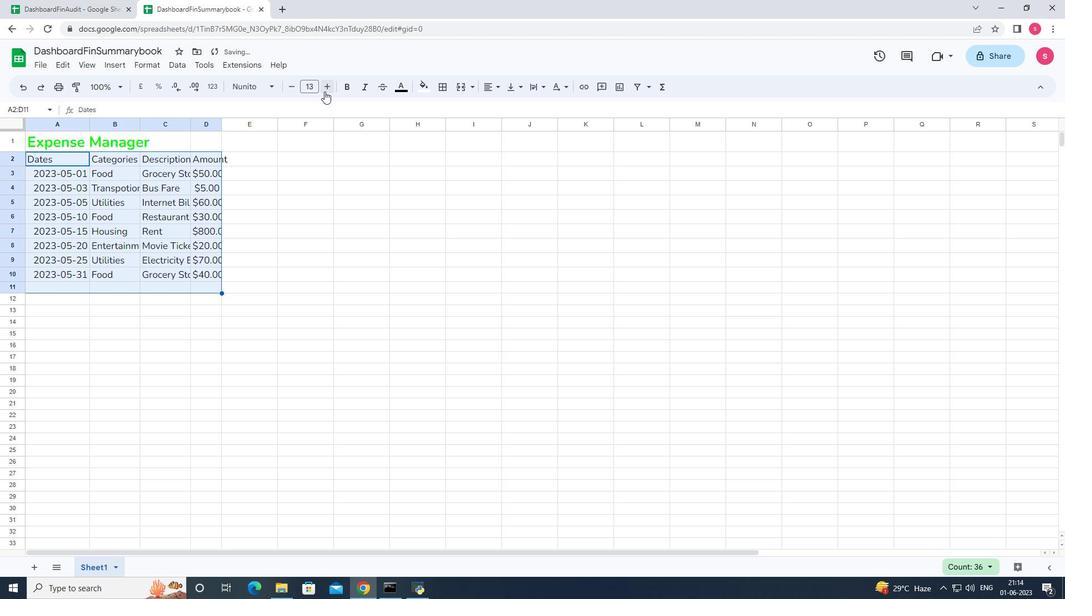 
Action: Mouse moved to (295, 90)
Screenshot: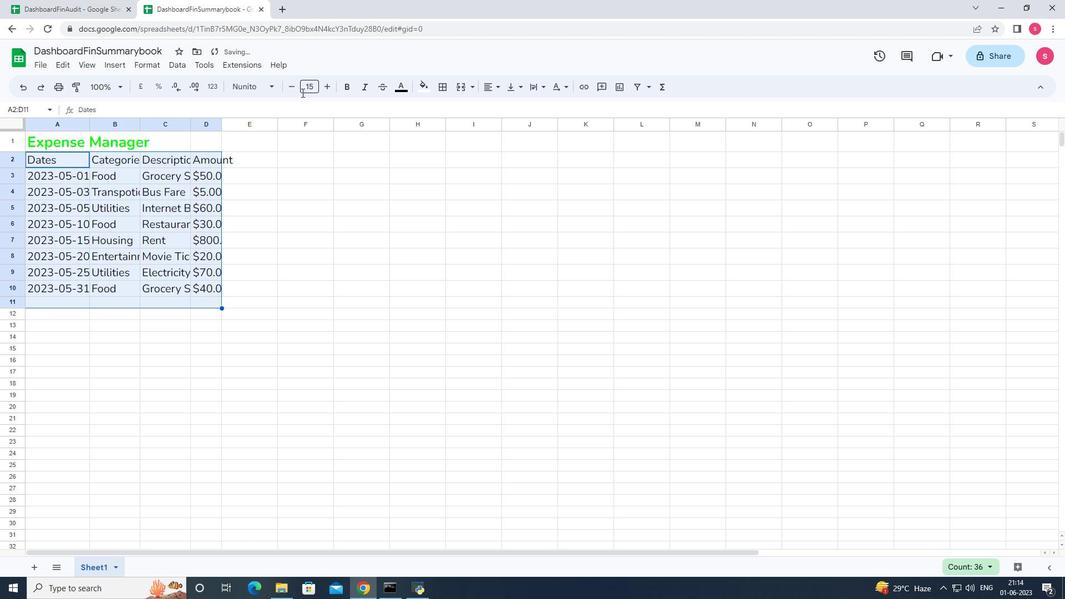 
Action: Mouse pressed left at (295, 90)
Screenshot: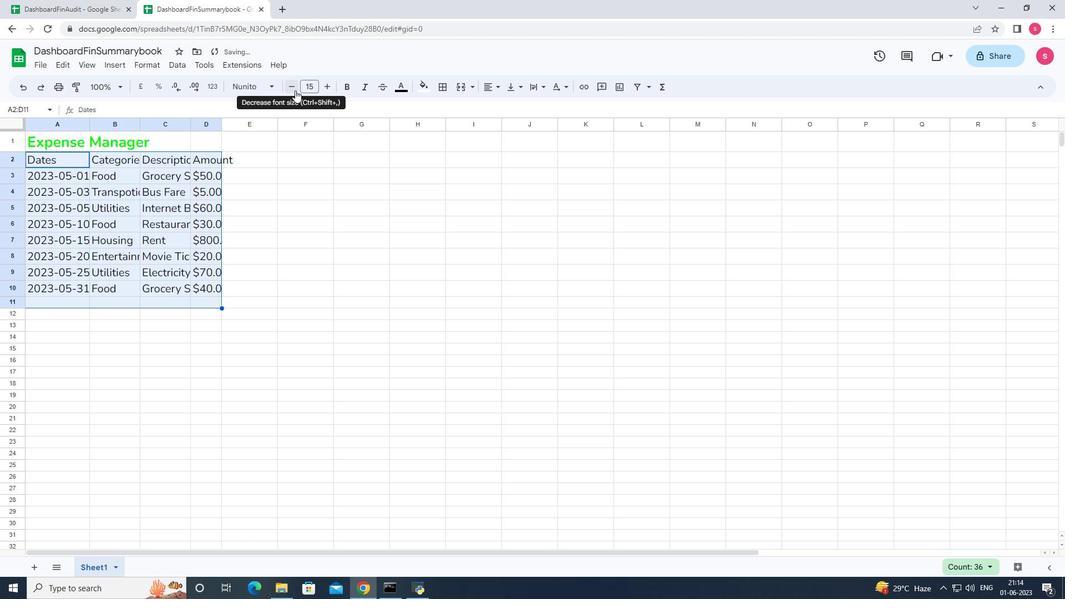 
Action: Mouse pressed left at (295, 90)
Screenshot: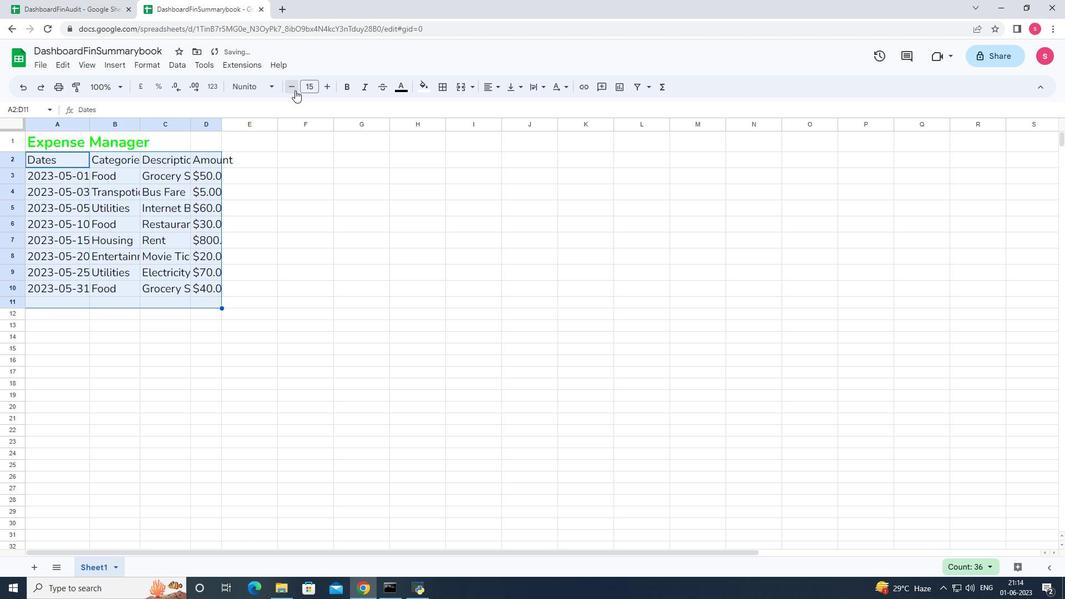 
Action: Mouse pressed left at (295, 90)
Screenshot: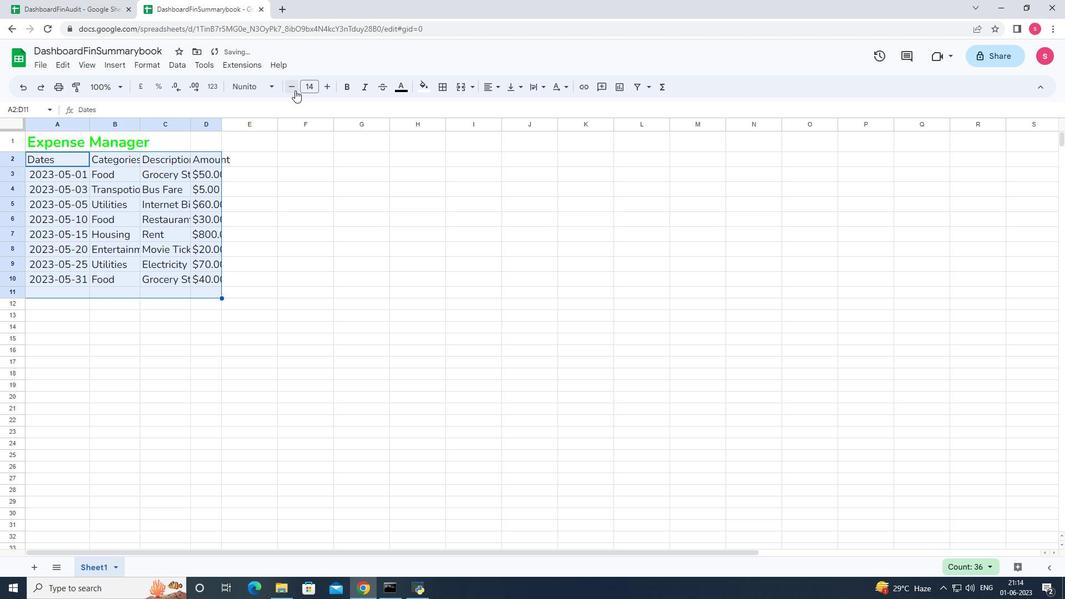 
Action: Mouse pressed left at (295, 90)
Screenshot: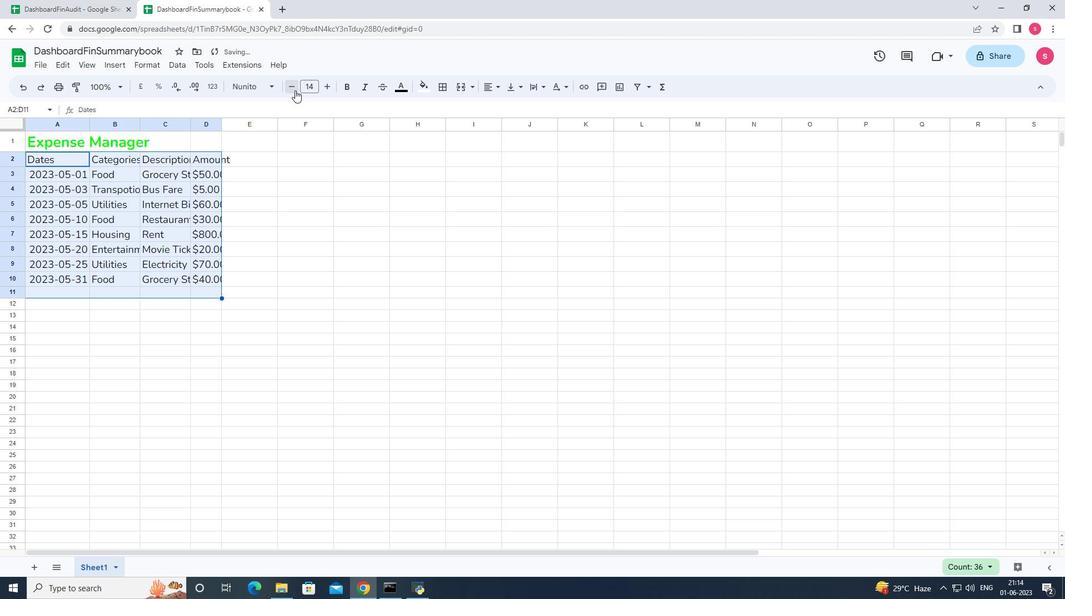 
Action: Mouse moved to (324, 89)
Screenshot: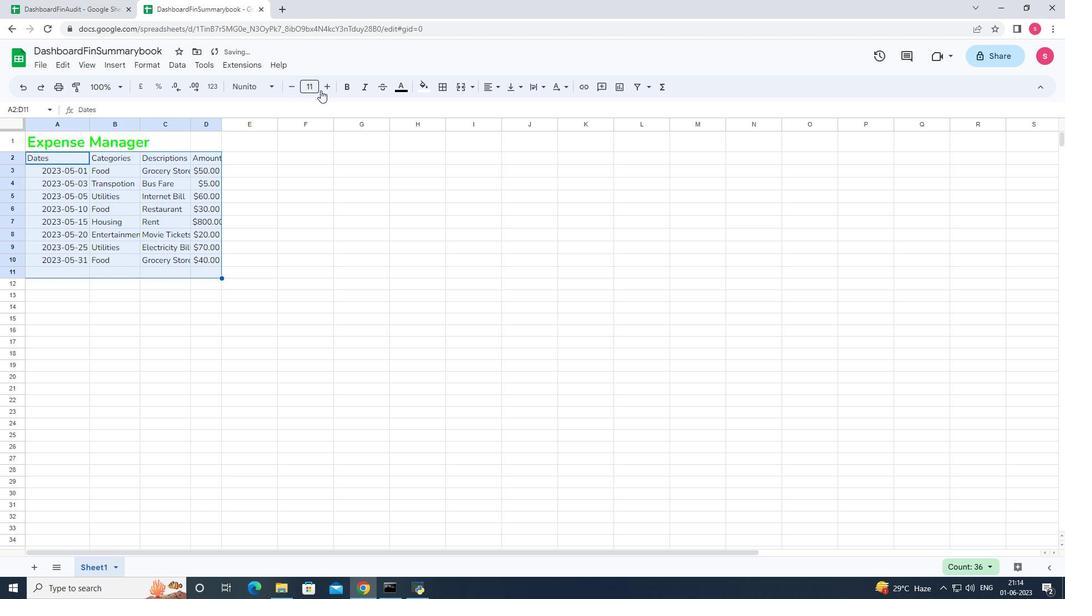 
Action: Mouse pressed left at (324, 89)
Screenshot: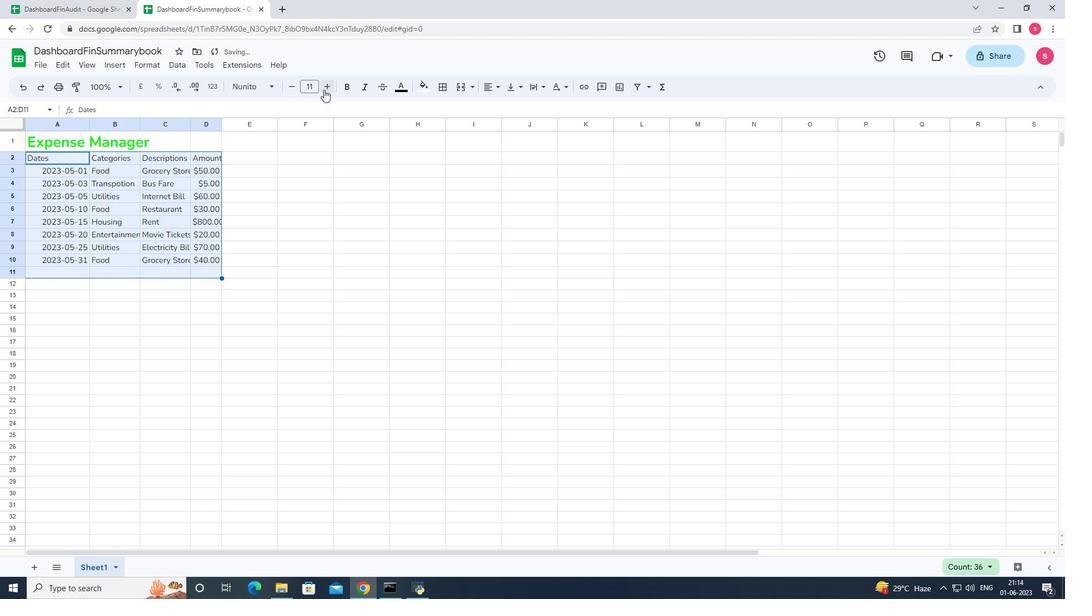 
Action: Mouse moved to (384, 240)
Screenshot: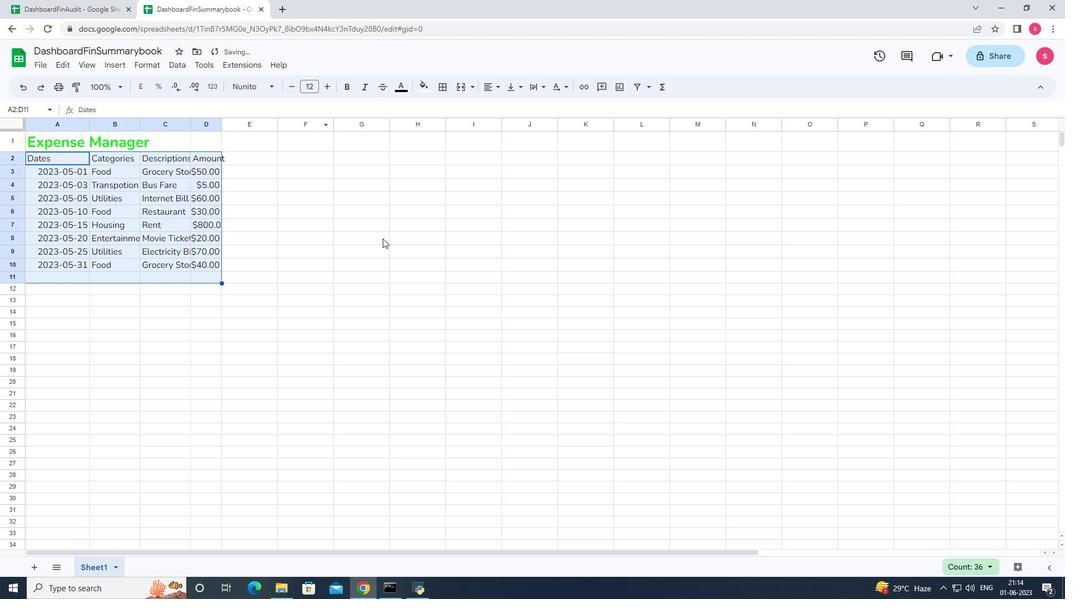 
Action: Mouse pressed left at (384, 240)
Screenshot: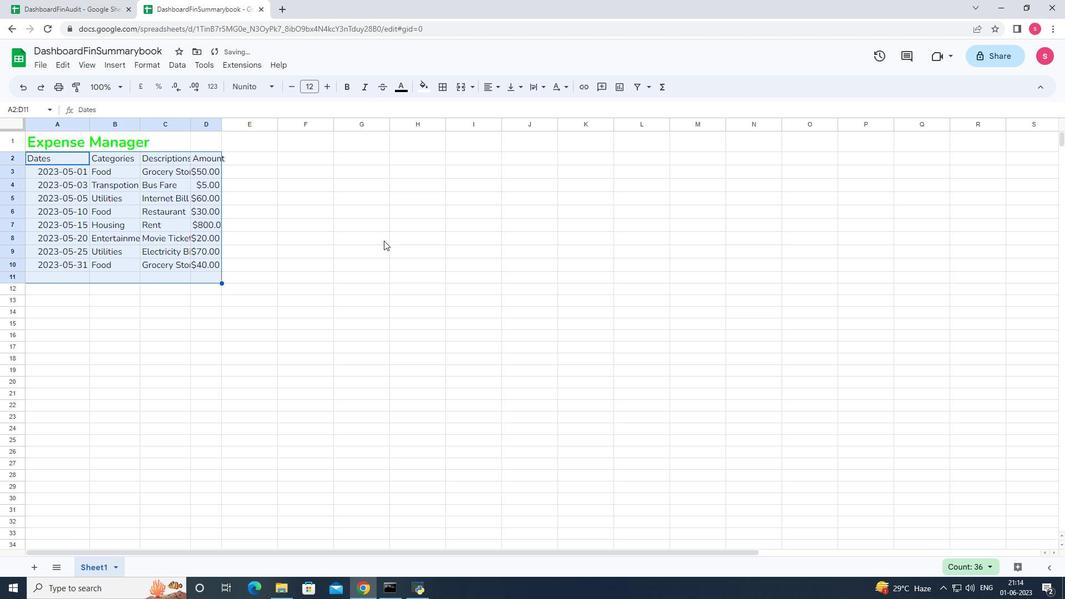 
Action: Mouse moved to (74, 141)
Screenshot: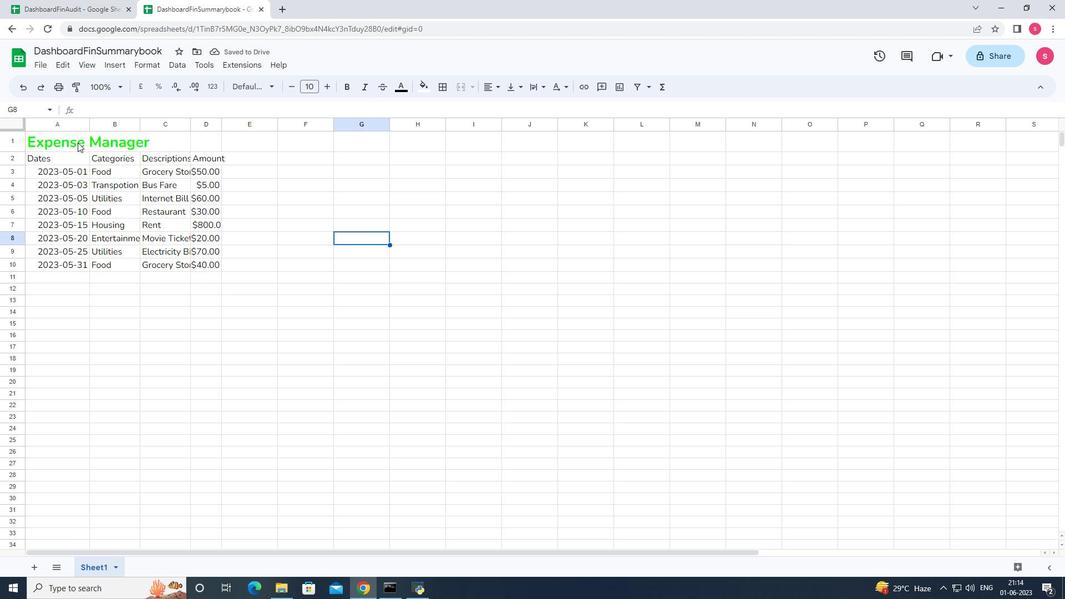 
Action: Mouse pressed left at (74, 141)
Screenshot: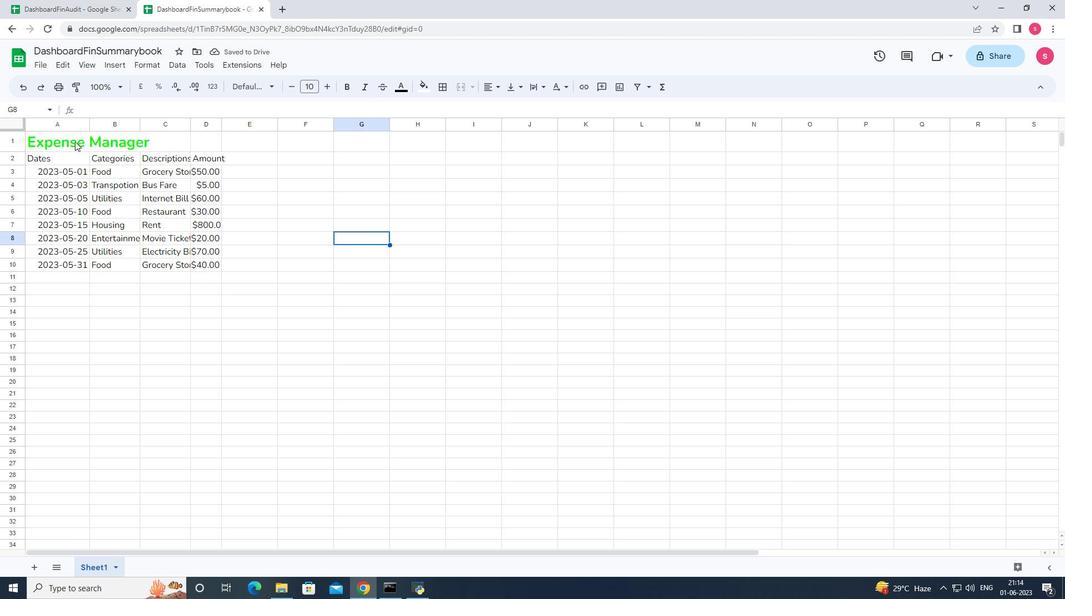 
Action: Mouse moved to (484, 88)
Screenshot: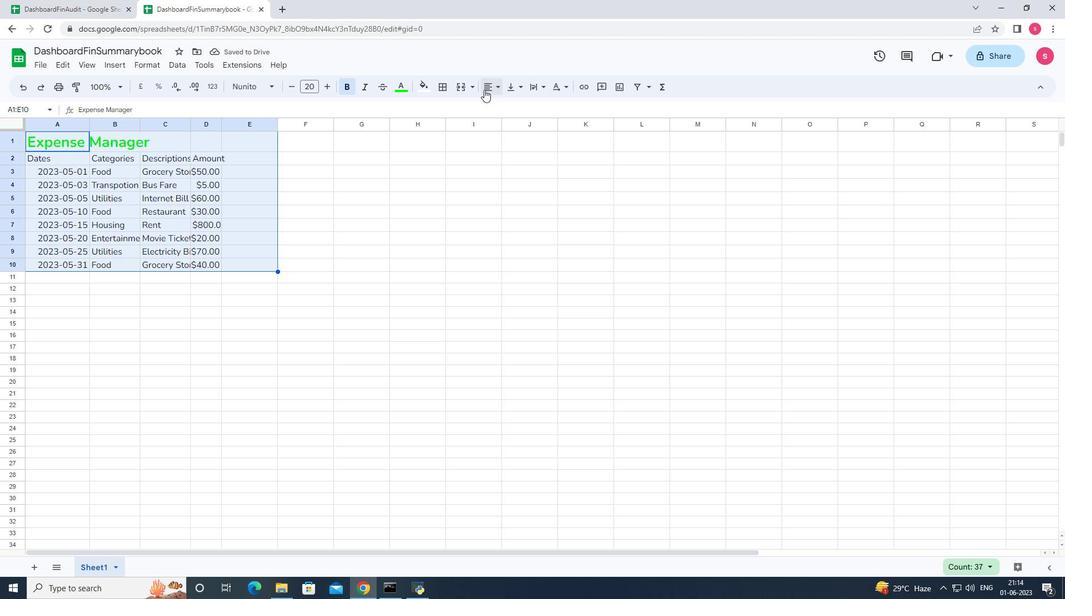 
Action: Mouse pressed left at (484, 88)
Screenshot: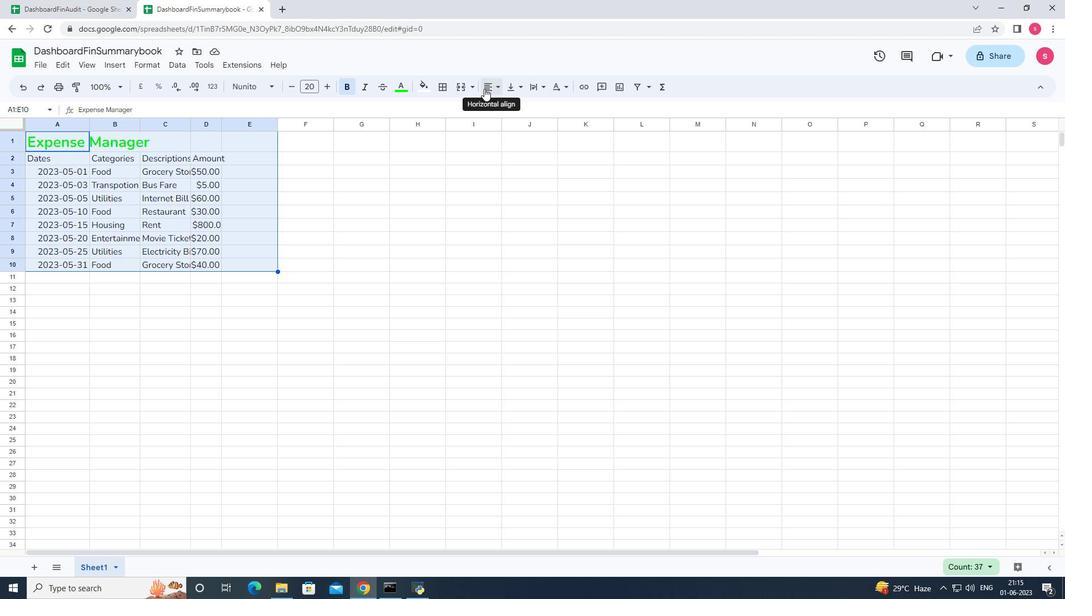 
Action: Mouse moved to (491, 112)
Screenshot: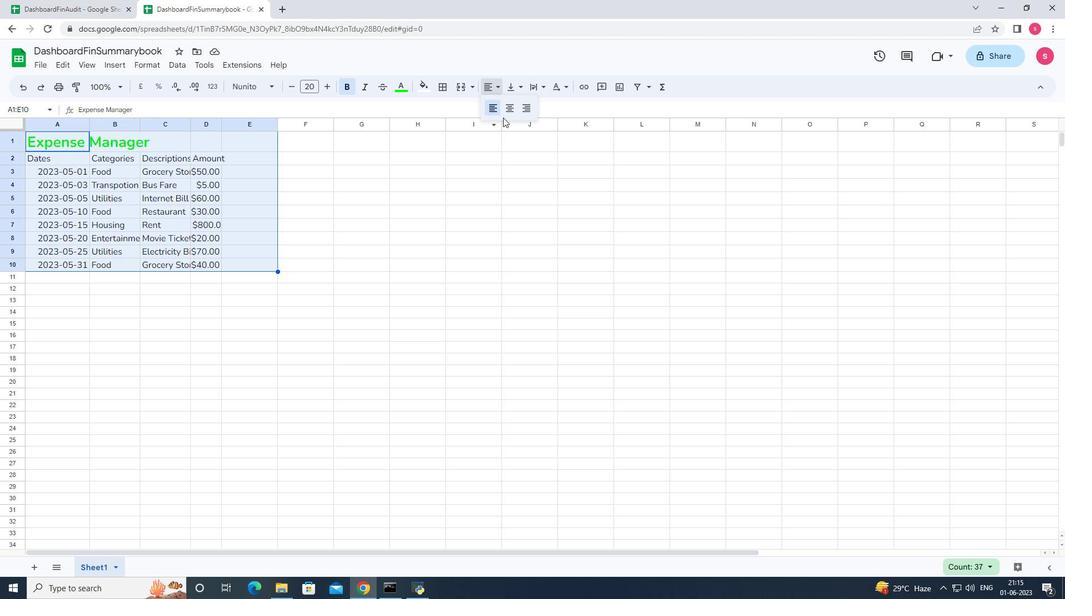 
Action: Mouse pressed left at (491, 112)
Screenshot: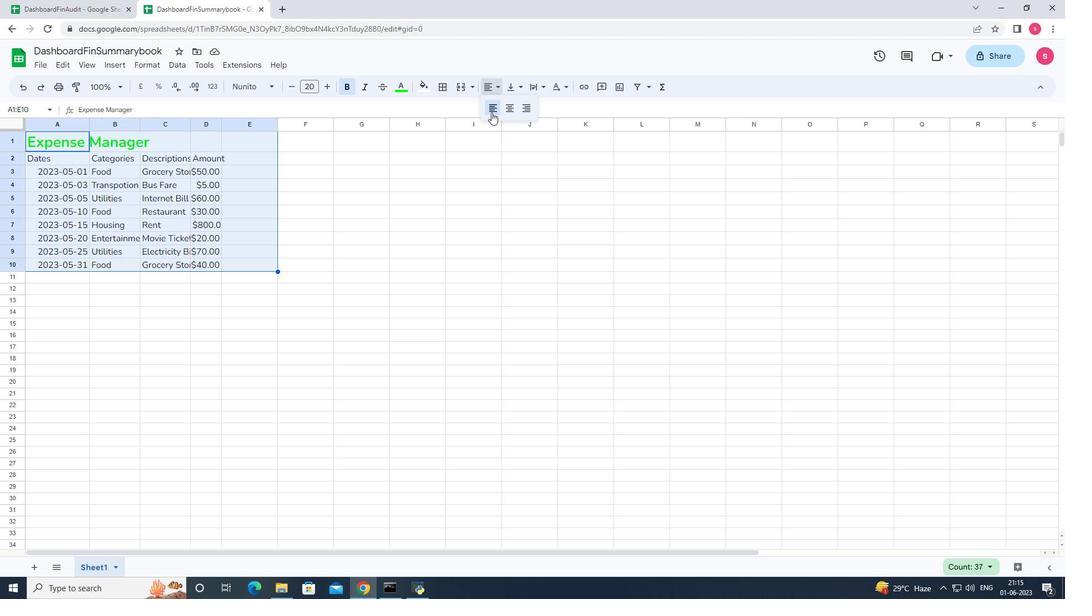 
Action: Mouse moved to (462, 254)
Screenshot: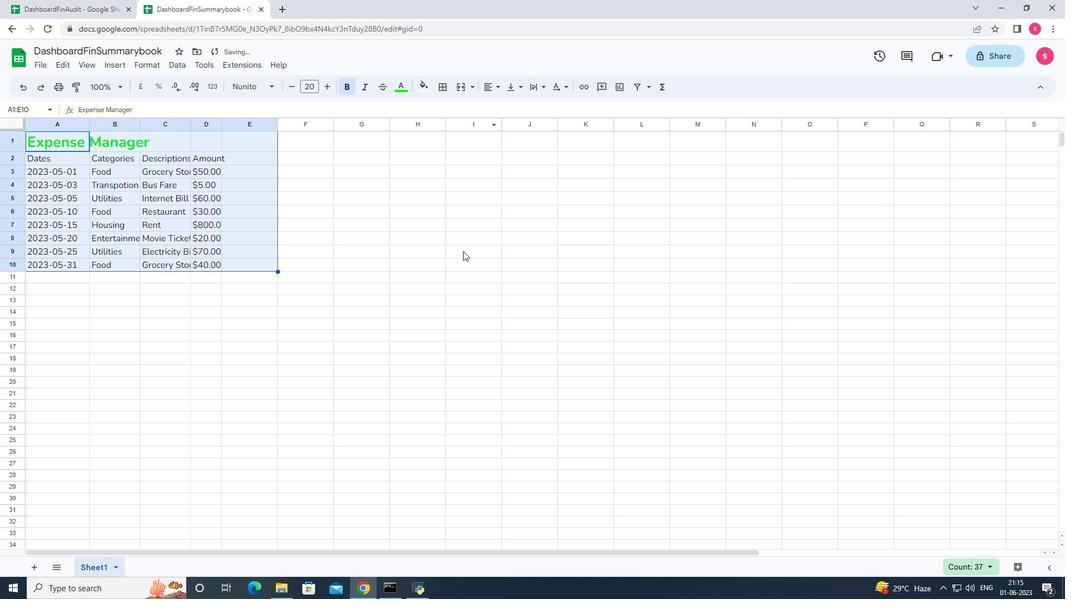 
Action: Mouse pressed left at (462, 254)
Screenshot: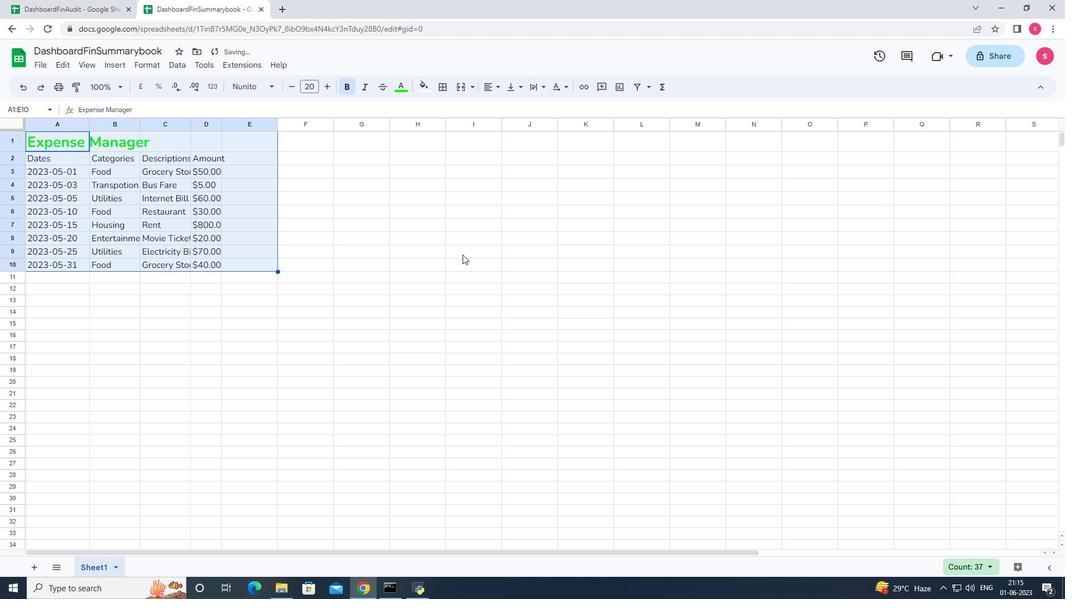 
Action: Mouse pressed left at (462, 254)
Screenshot: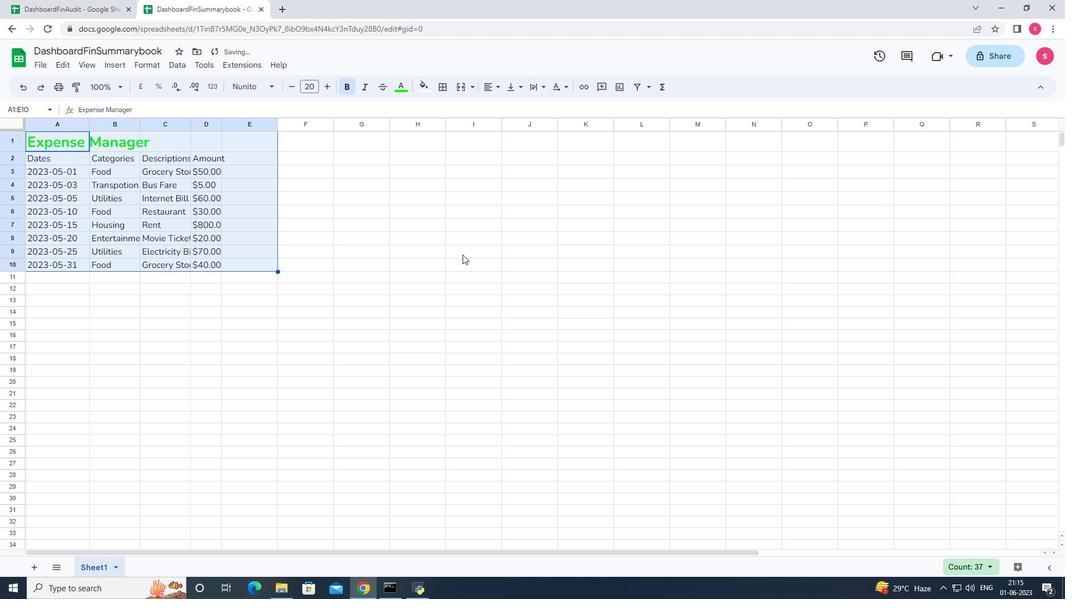 
Action: Mouse moved to (90, 123)
Screenshot: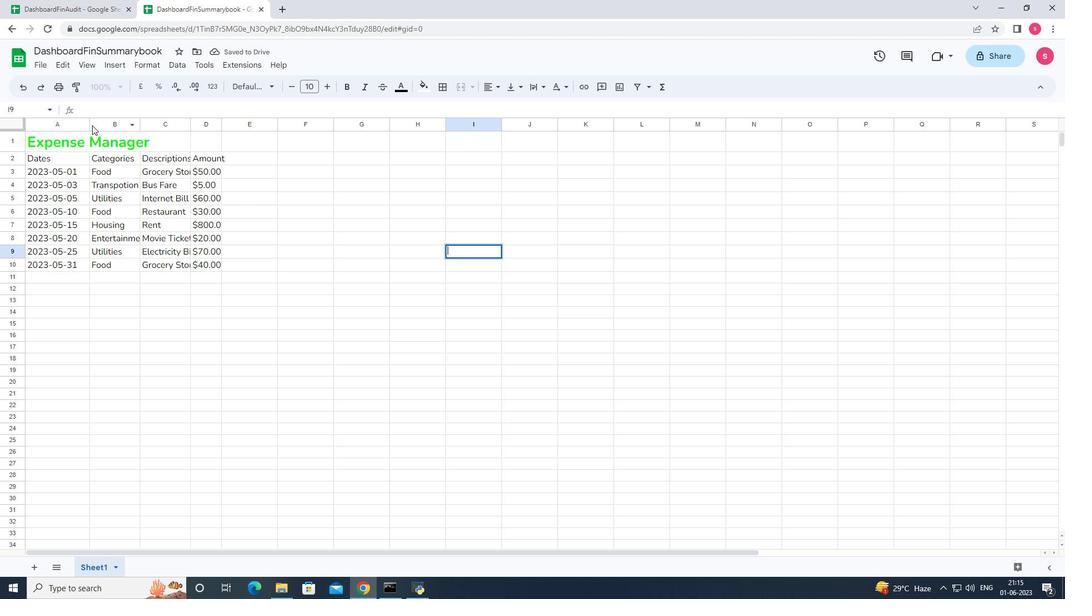 
Action: Mouse pressed left at (90, 123)
Screenshot: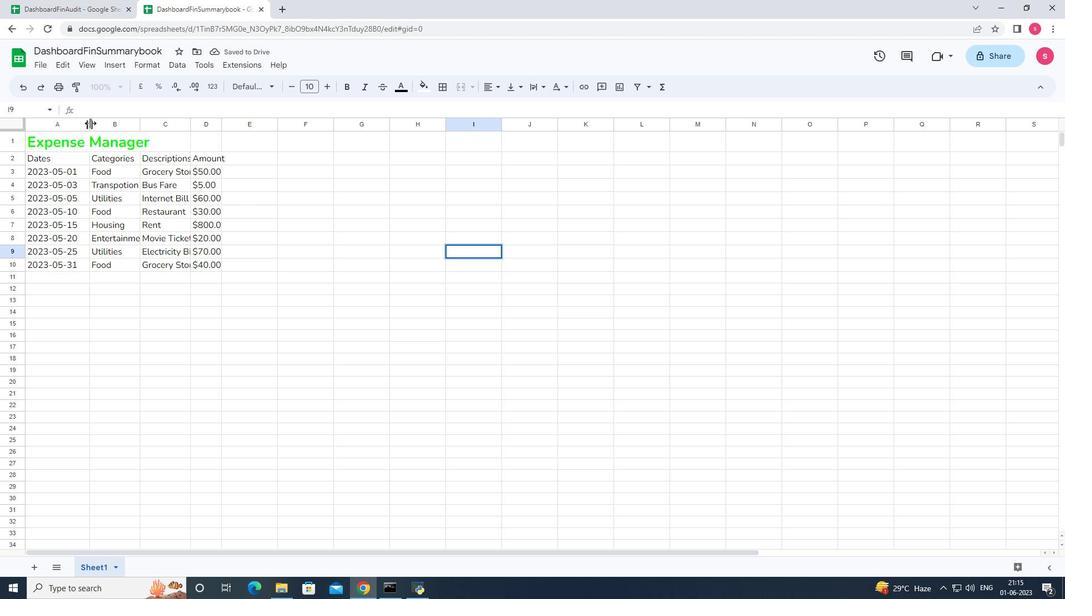 
Action: Mouse pressed left at (90, 123)
Screenshot: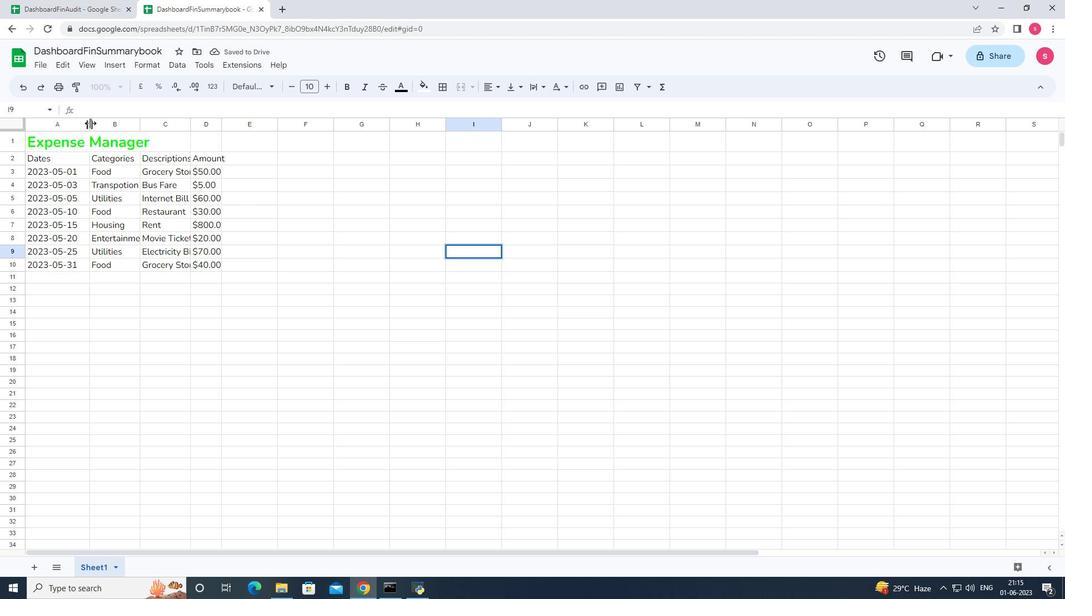 
Action: Mouse moved to (202, 122)
Screenshot: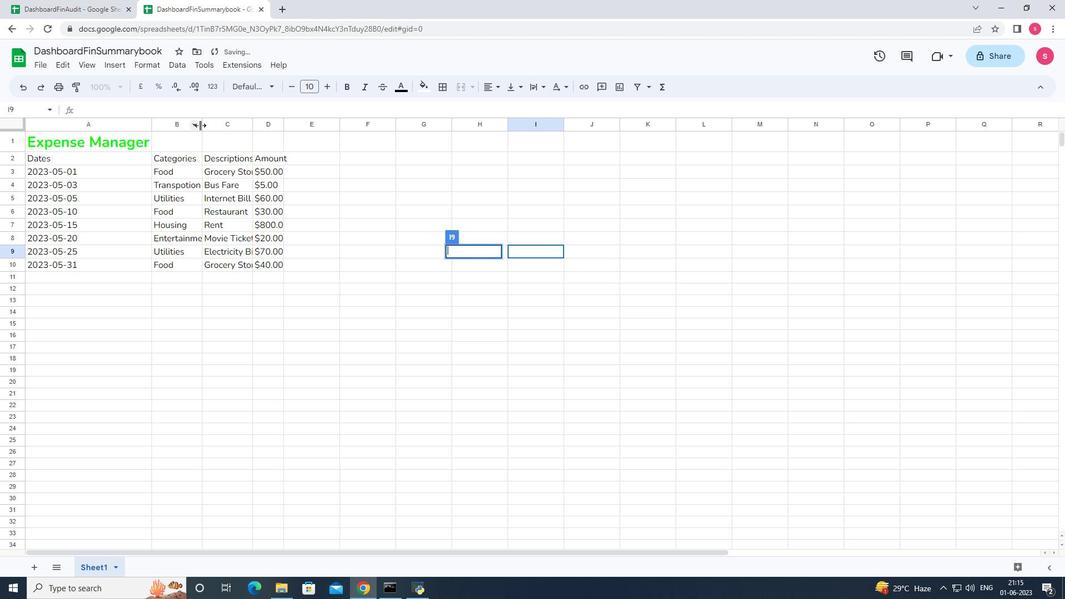 
Action: Mouse pressed left at (202, 122)
Screenshot: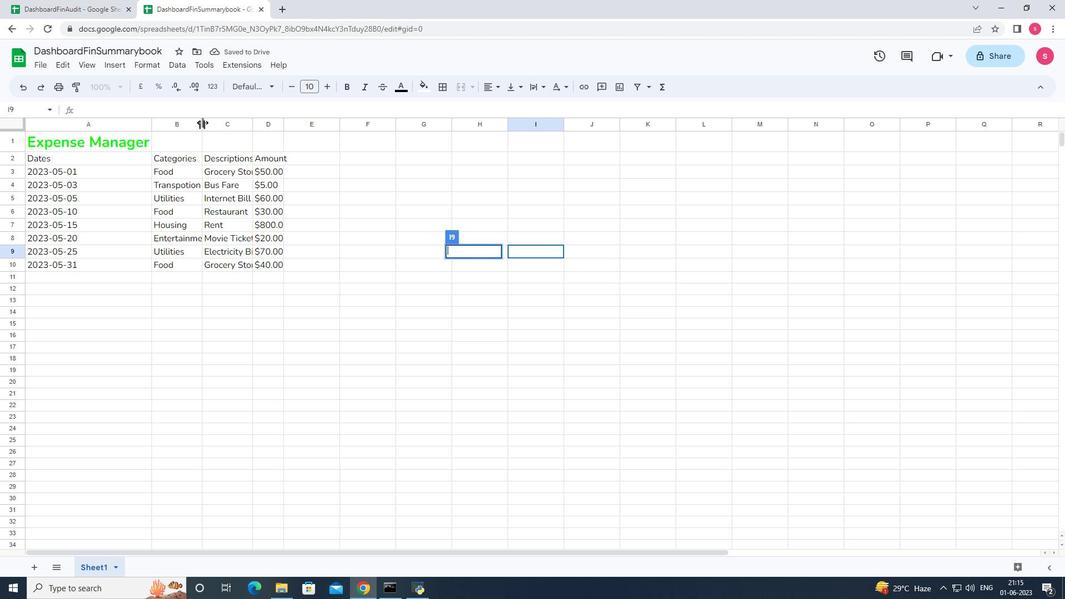 
Action: Mouse pressed left at (202, 122)
Screenshot: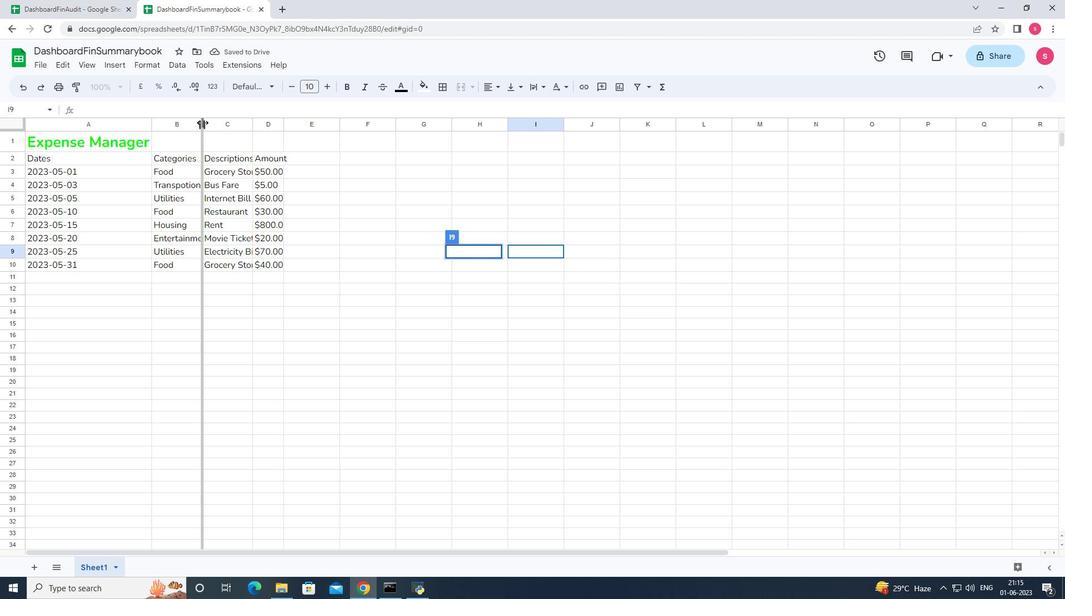 
Action: Mouse moved to (262, 127)
Screenshot: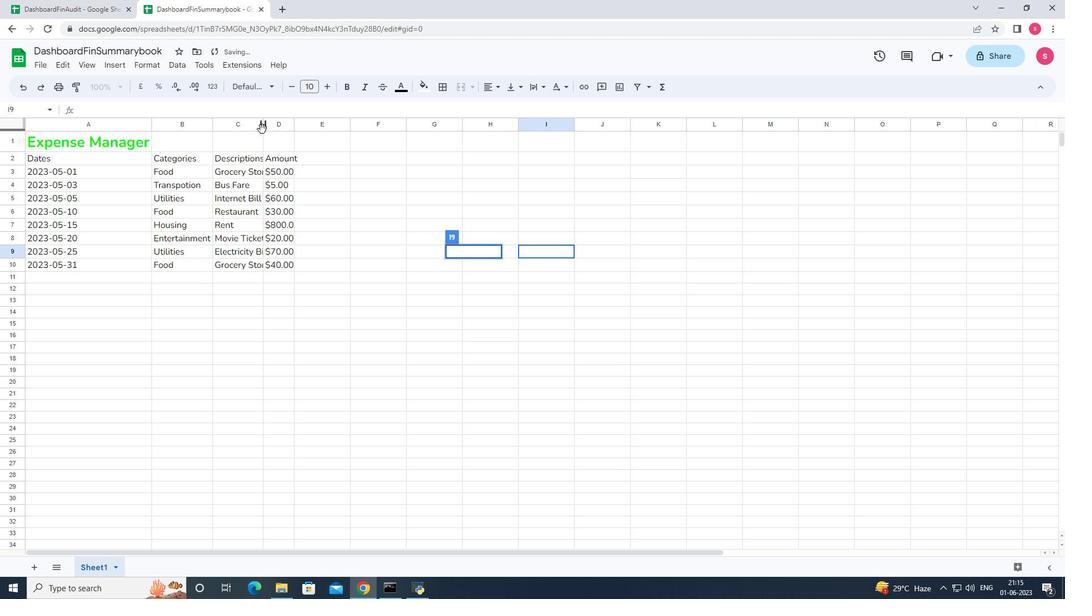 
Action: Mouse pressed left at (262, 127)
Screenshot: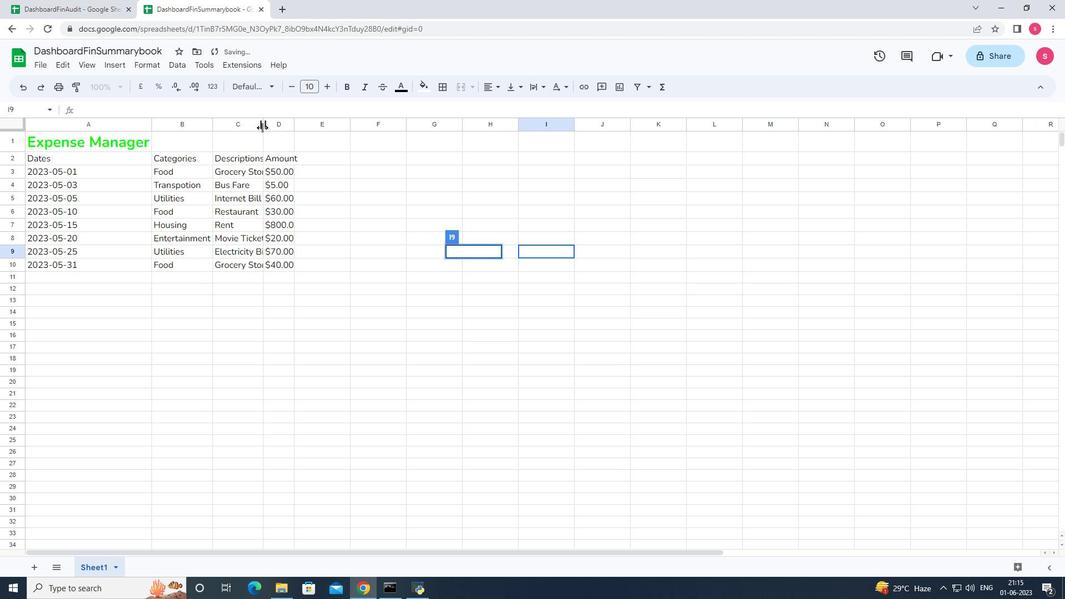 
Action: Mouse pressed left at (262, 127)
Screenshot: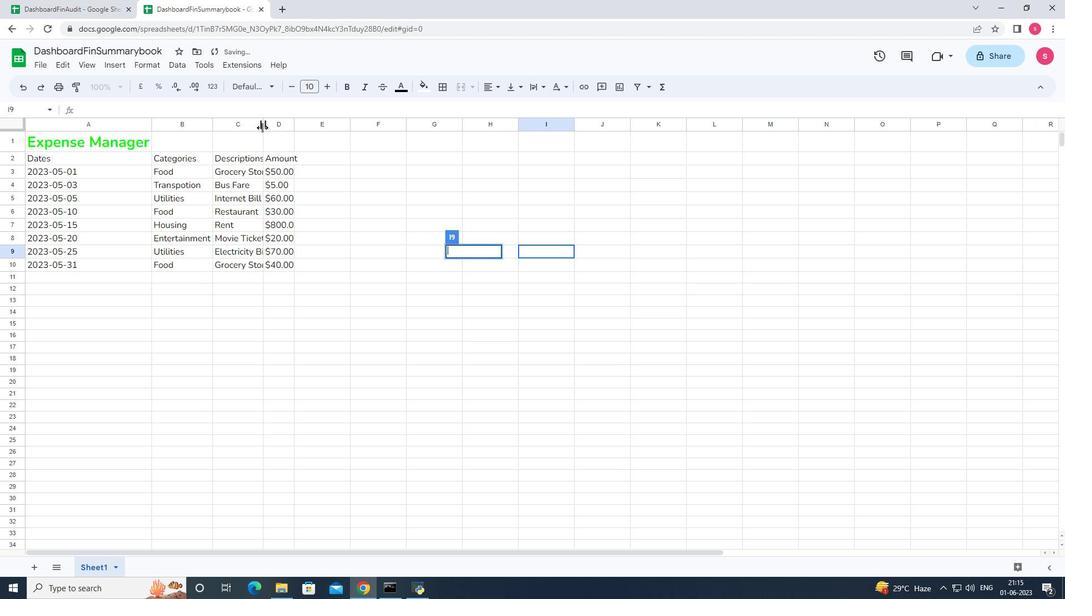 
Action: Mouse moved to (303, 122)
Screenshot: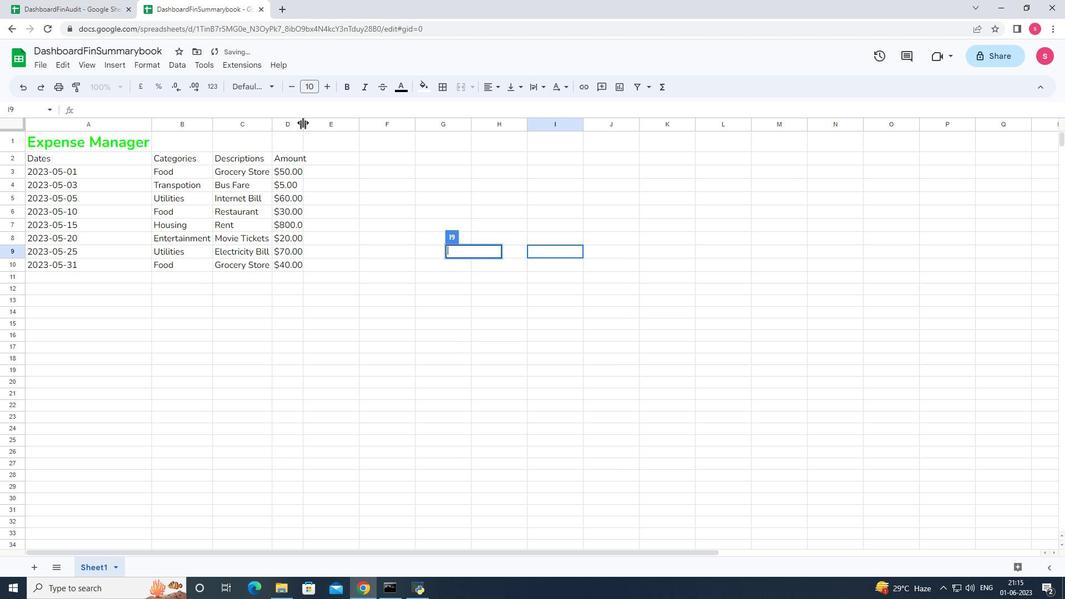 
Action: Mouse pressed left at (303, 122)
Screenshot: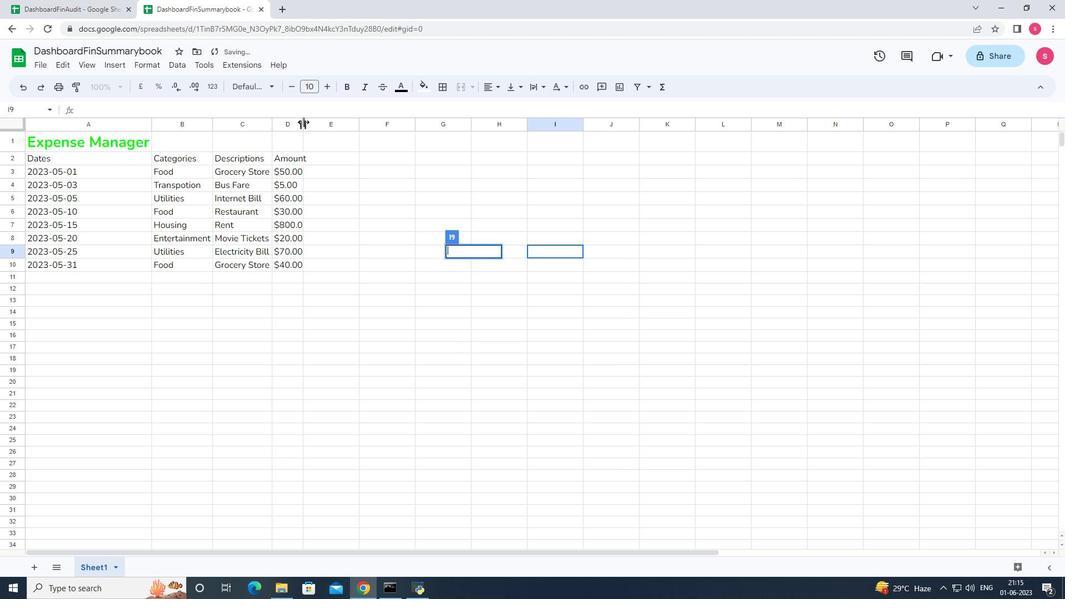 
Action: Mouse pressed left at (303, 122)
Screenshot: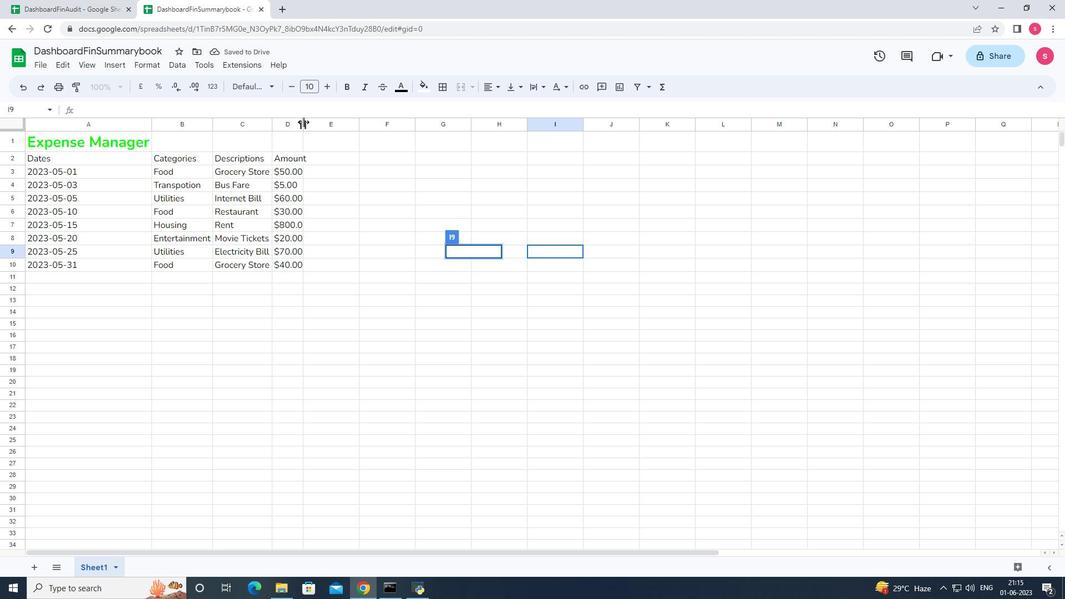 
Action: Mouse pressed left at (303, 122)
Screenshot: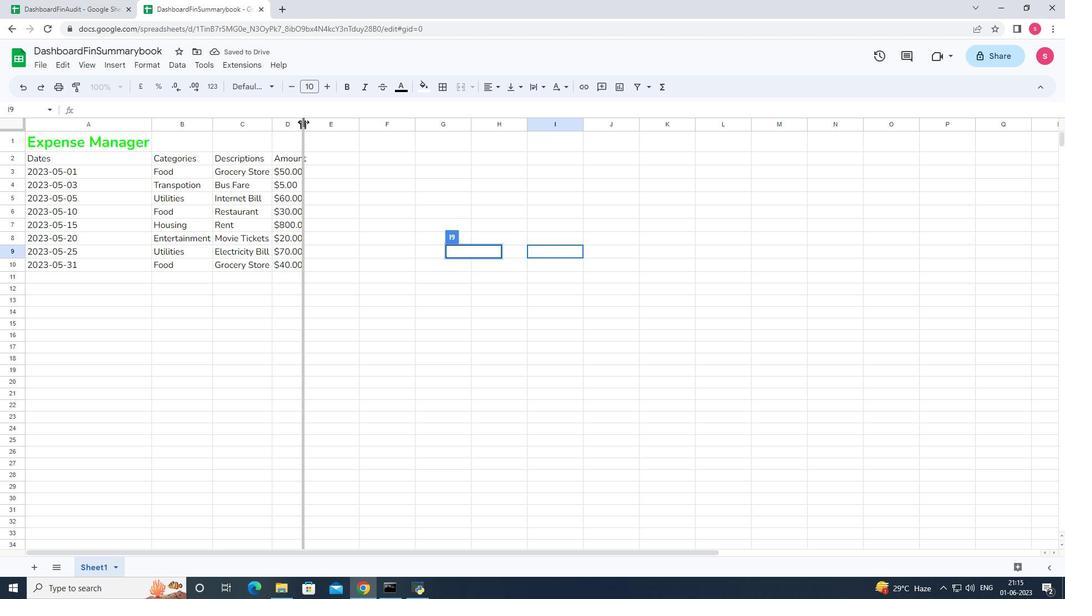 
Action: Mouse moved to (568, 444)
Screenshot: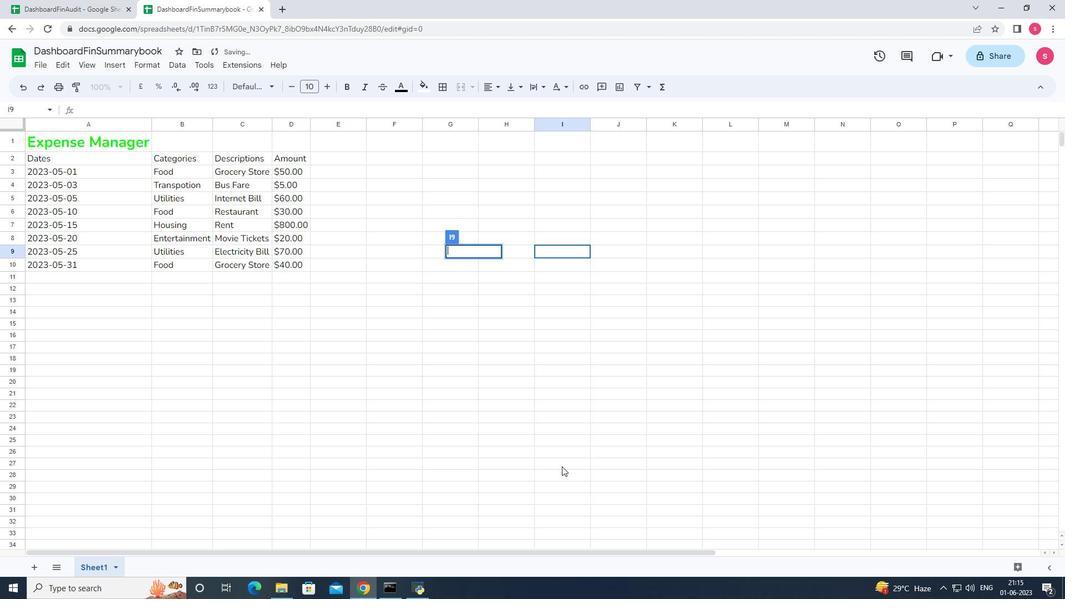 
Action: Mouse pressed left at (568, 444)
Screenshot: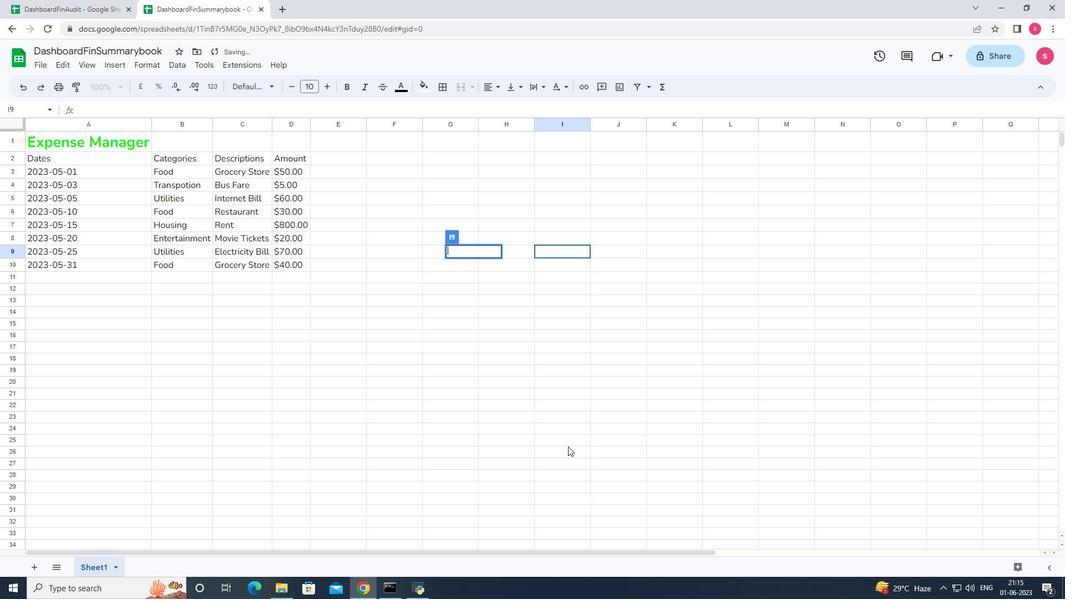 
Action: Mouse moved to (455, 395)
Screenshot: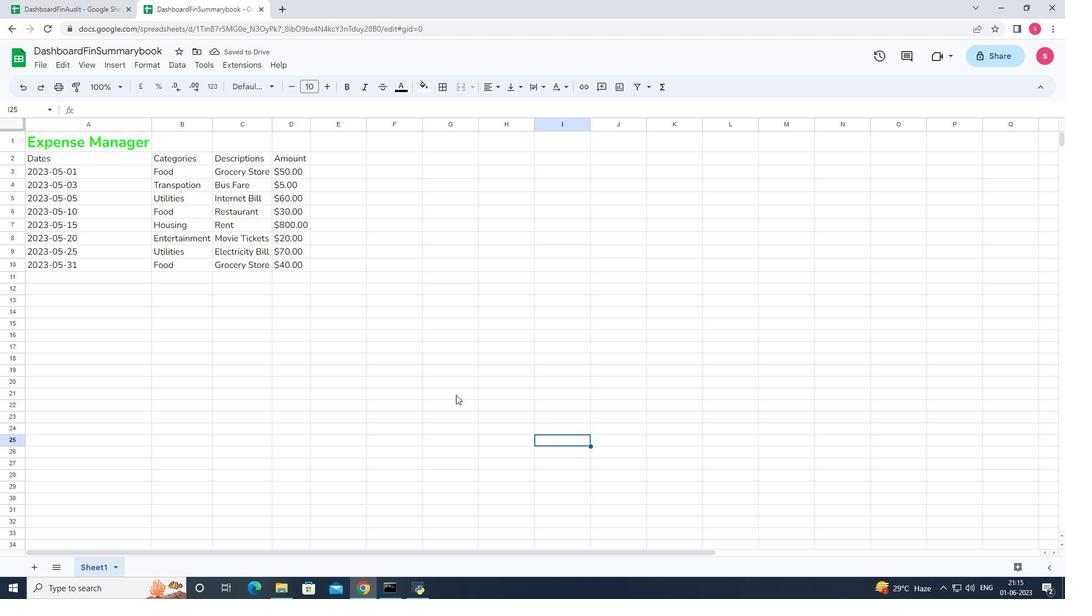 
Action: Key pressed ctrl+S
Screenshot: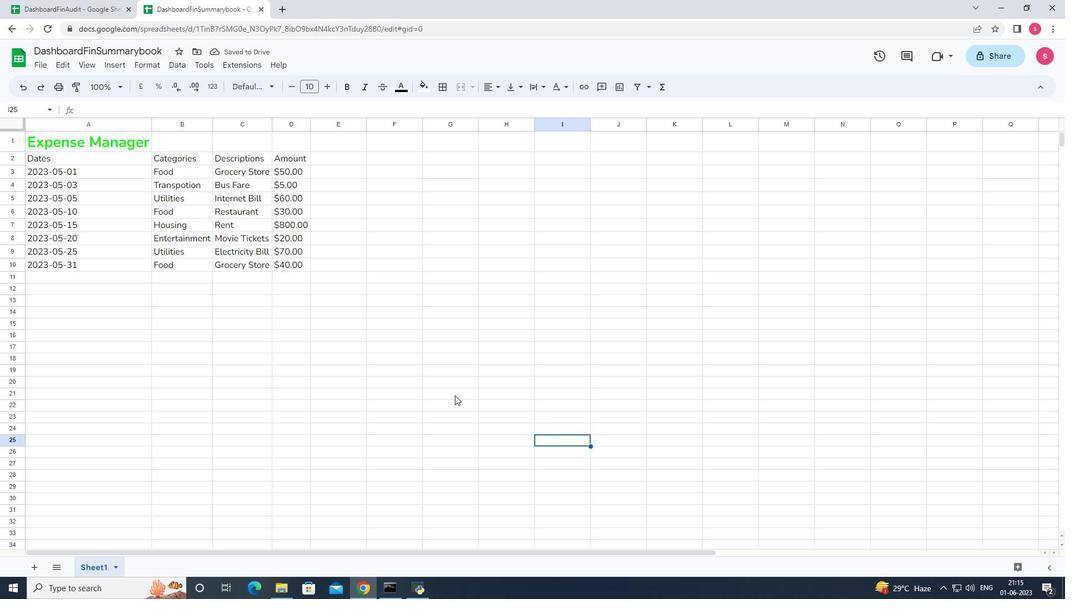 
